 Task: Check the average views per listing of new kitchen in the last 5 years.
Action: Mouse moved to (868, 194)
Screenshot: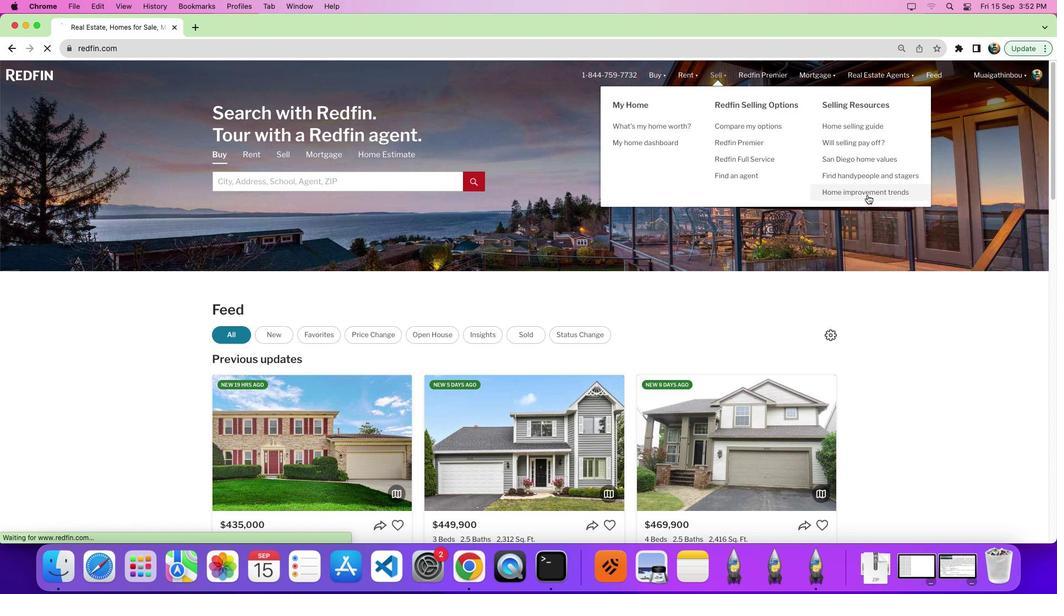 
Action: Mouse pressed left at (868, 194)
Screenshot: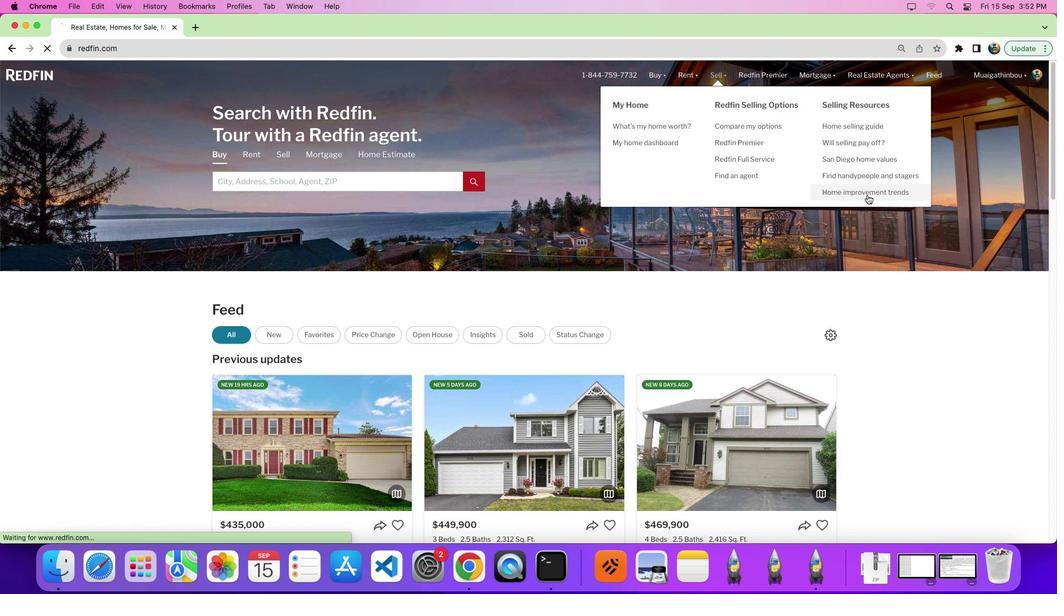 
Action: Mouse pressed left at (868, 194)
Screenshot: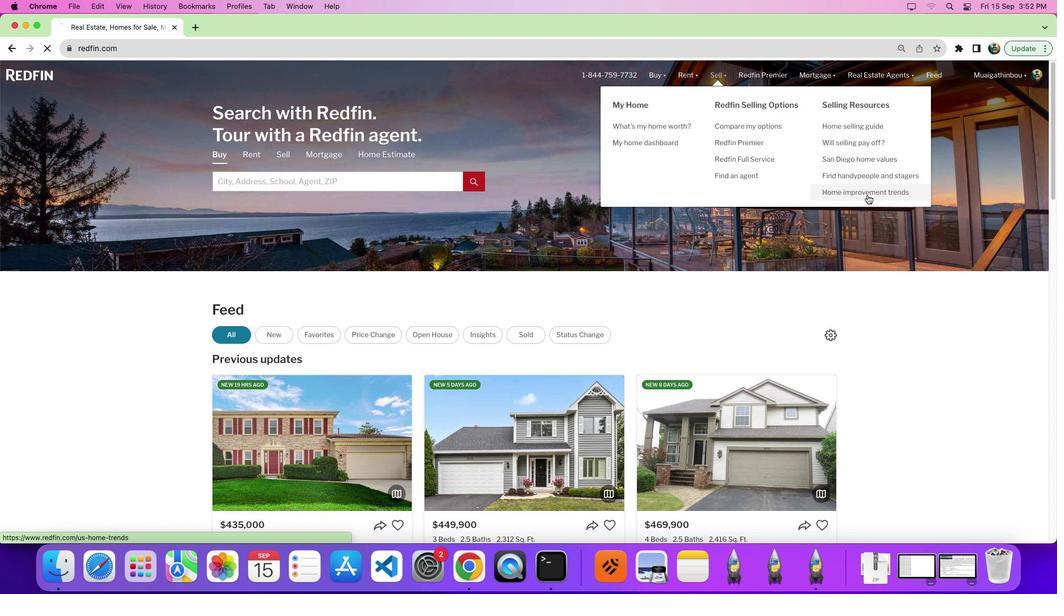 
Action: Mouse moved to (291, 207)
Screenshot: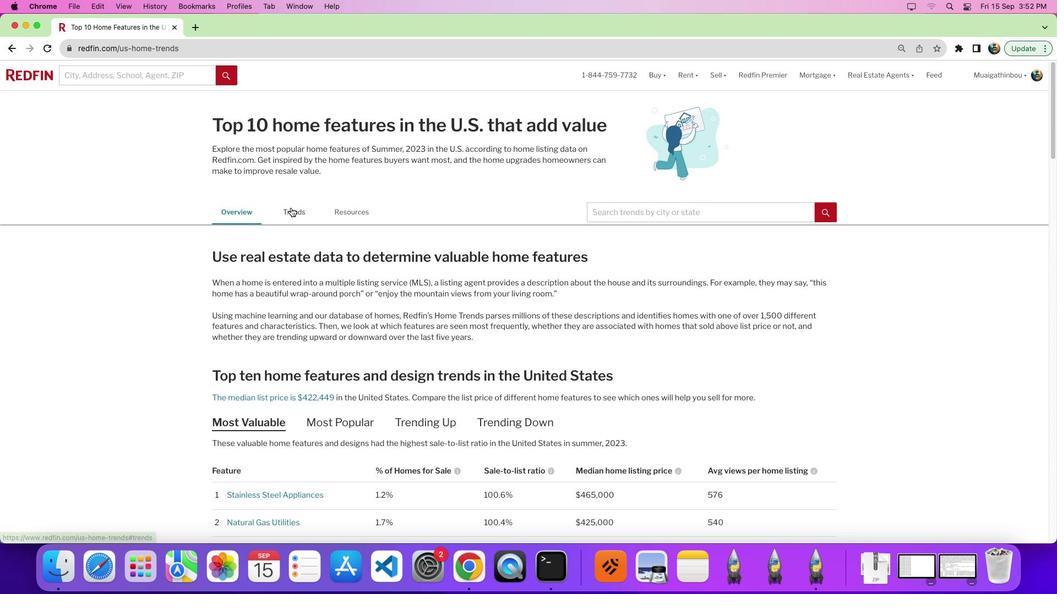 
Action: Mouse pressed left at (291, 207)
Screenshot: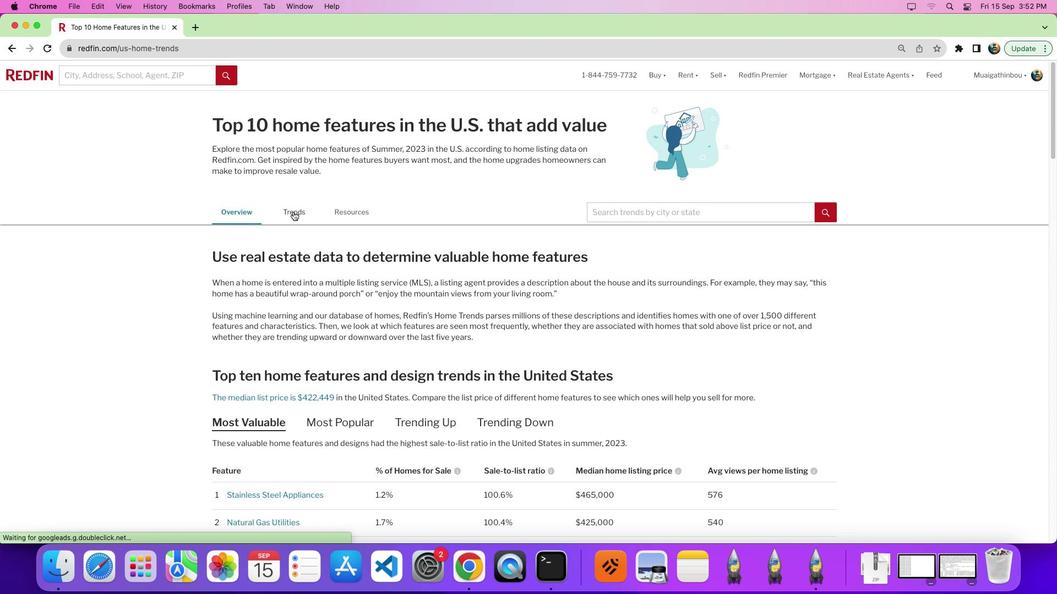 
Action: Mouse moved to (485, 225)
Screenshot: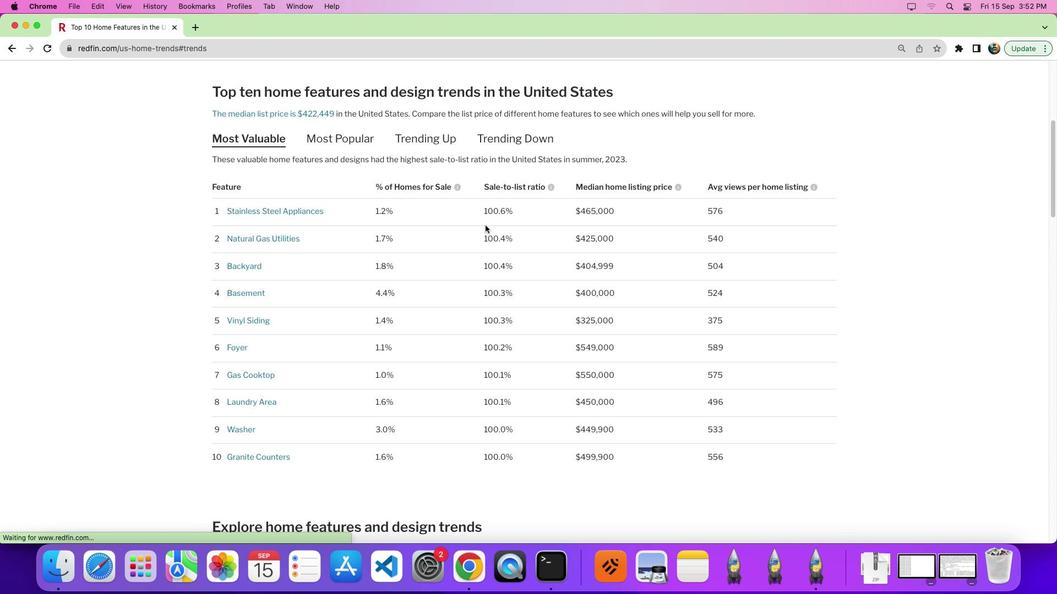 
Action: Mouse scrolled (485, 225) with delta (0, 0)
Screenshot: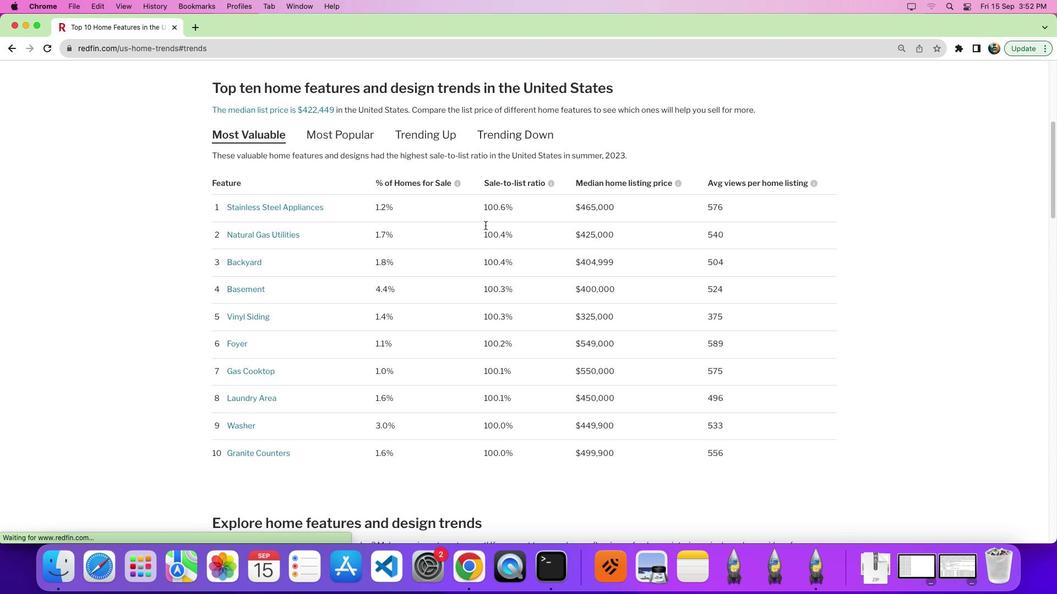 
Action: Mouse scrolled (485, 225) with delta (0, 0)
Screenshot: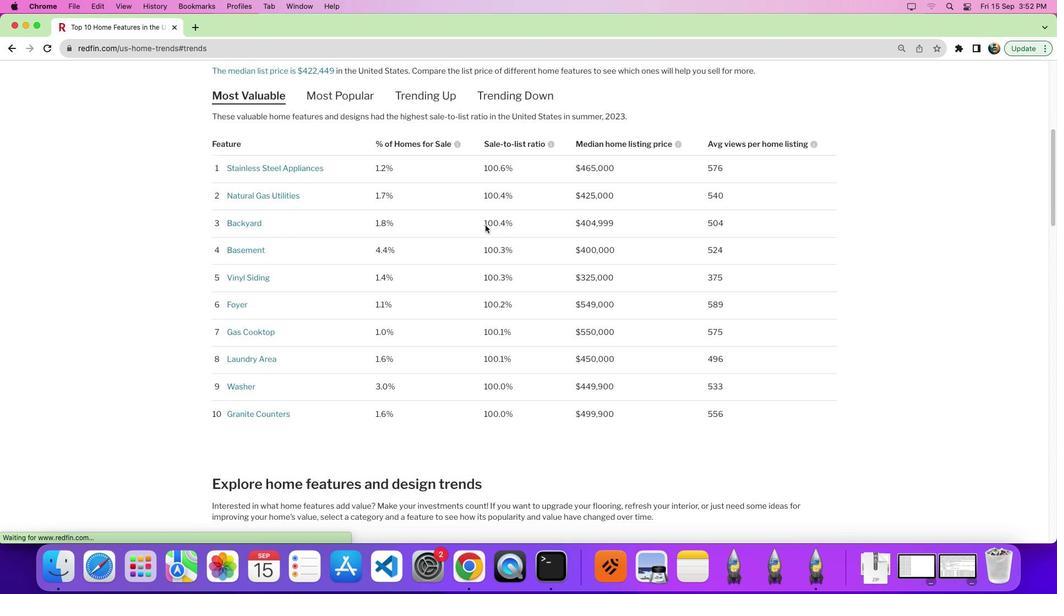 
Action: Mouse scrolled (485, 225) with delta (0, -2)
Screenshot: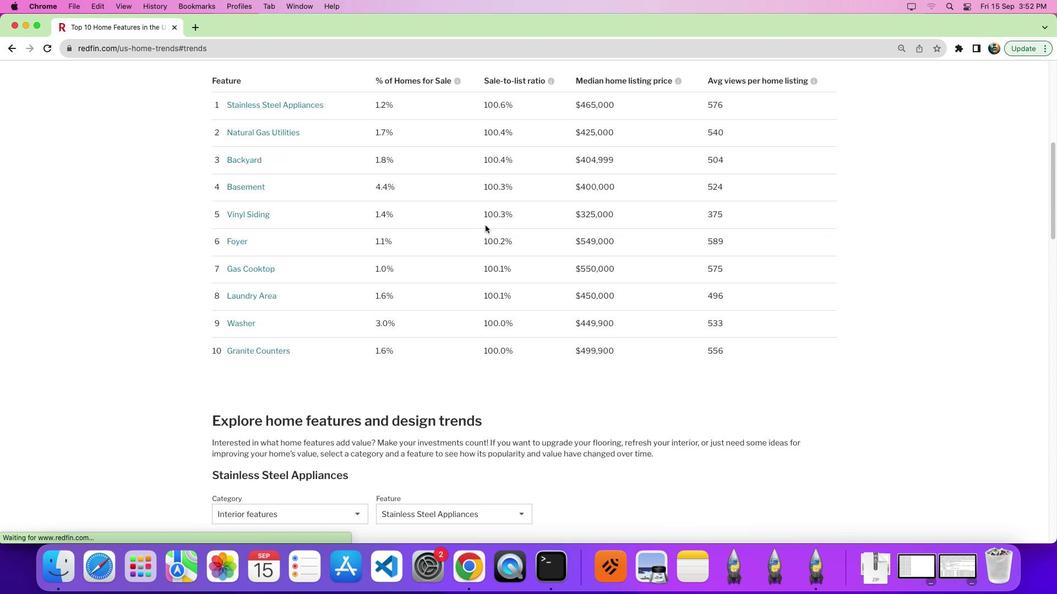
Action: Mouse scrolled (485, 225) with delta (0, 0)
Screenshot: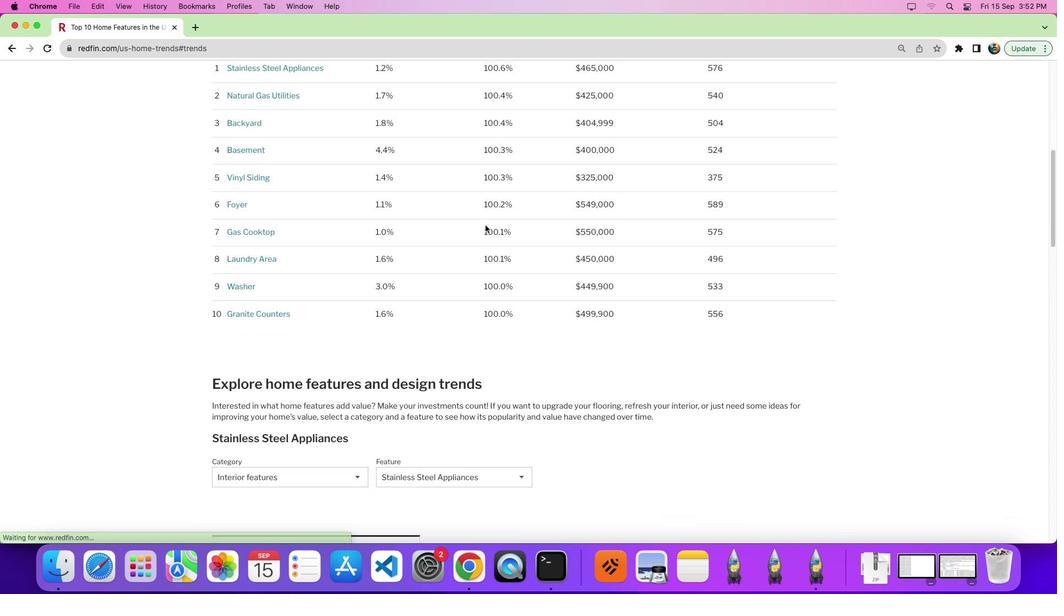 
Action: Mouse scrolled (485, 225) with delta (0, 0)
Screenshot: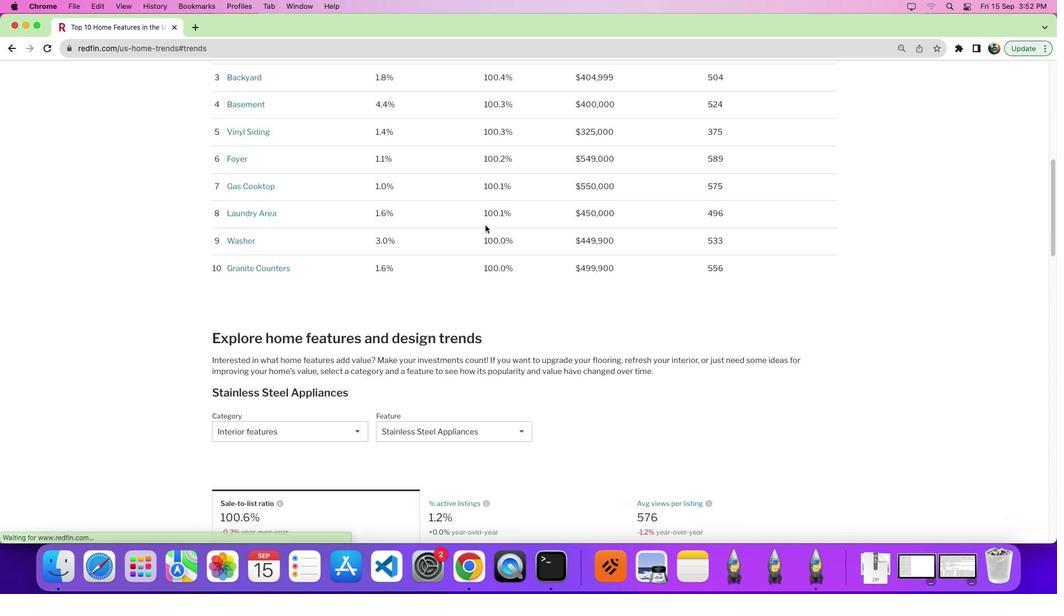 
Action: Mouse scrolled (485, 225) with delta (0, -3)
Screenshot: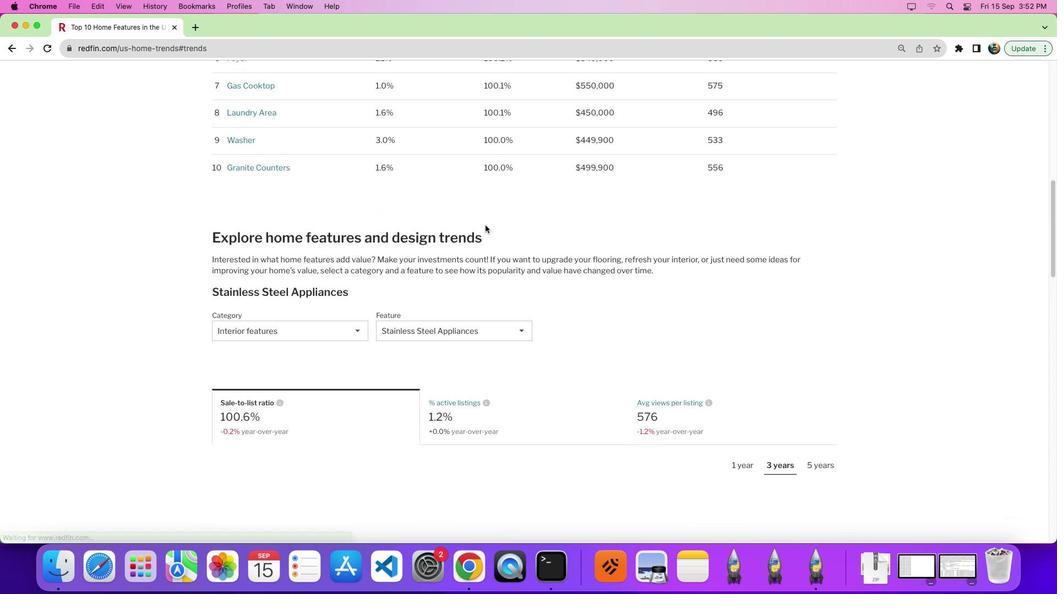 
Action: Mouse moved to (449, 280)
Screenshot: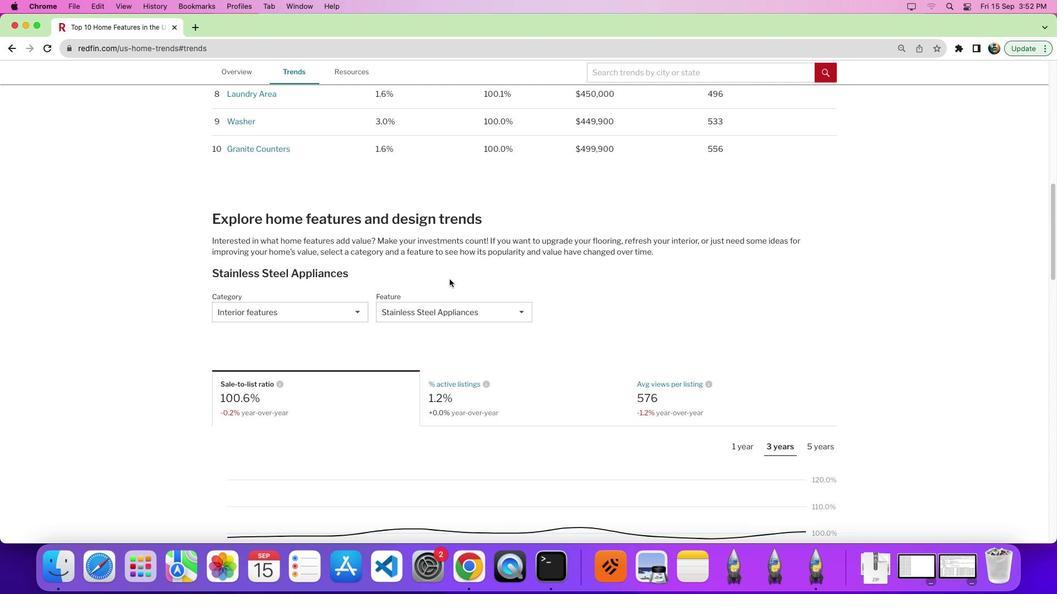 
Action: Mouse scrolled (449, 280) with delta (0, 0)
Screenshot: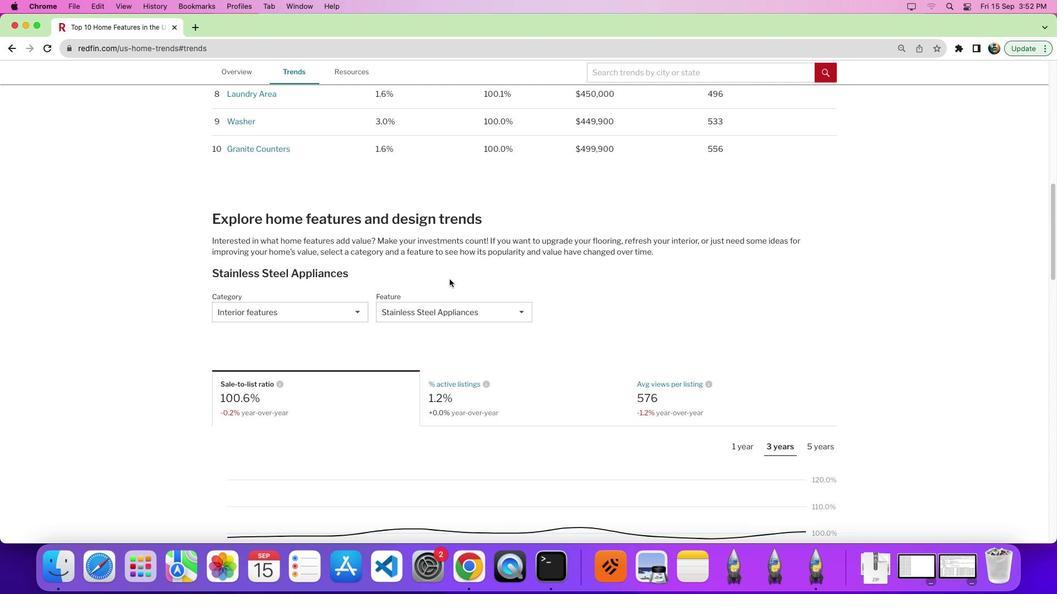 
Action: Mouse moved to (449, 279)
Screenshot: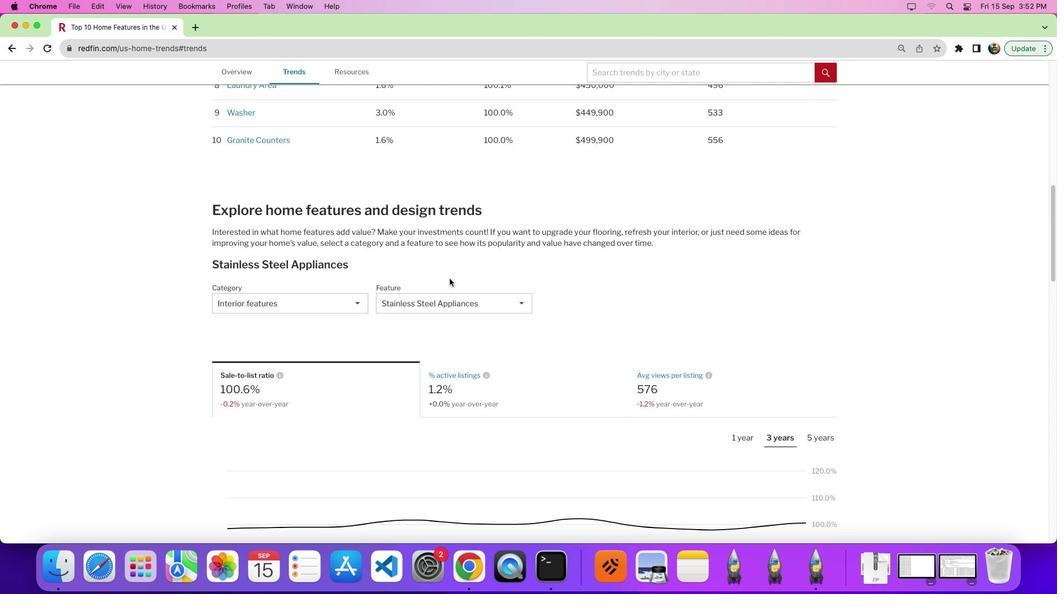 
Action: Mouse scrolled (449, 279) with delta (0, 0)
Screenshot: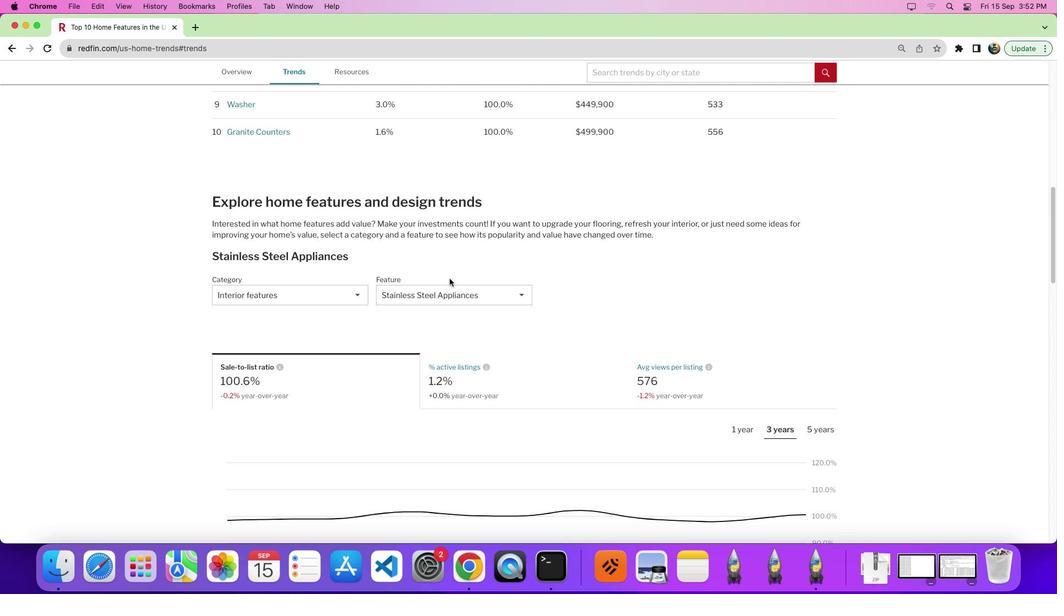 
Action: Mouse moved to (456, 298)
Screenshot: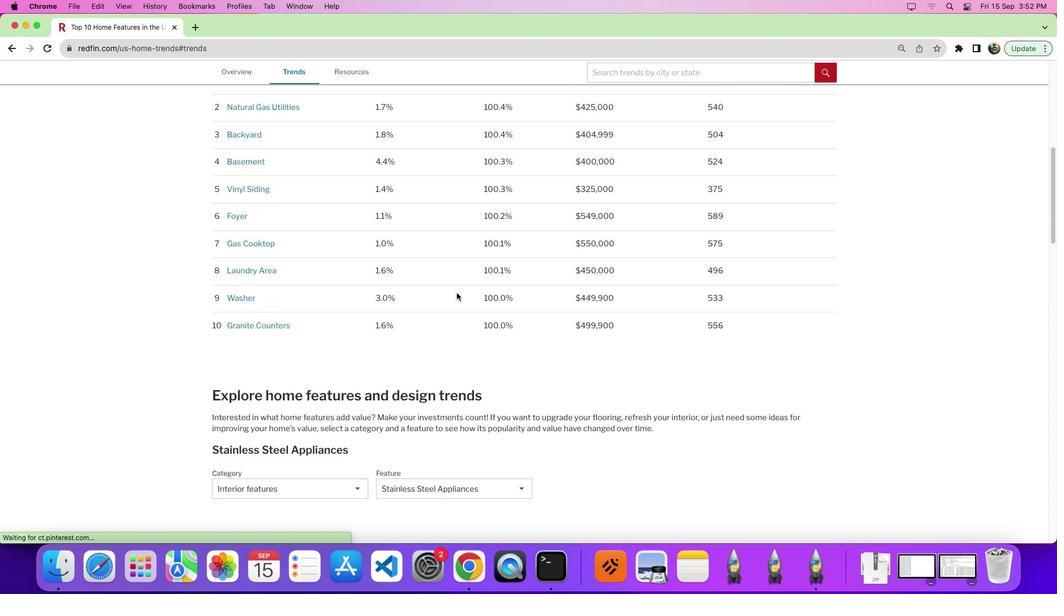 
Action: Mouse scrolled (456, 298) with delta (0, 0)
Screenshot: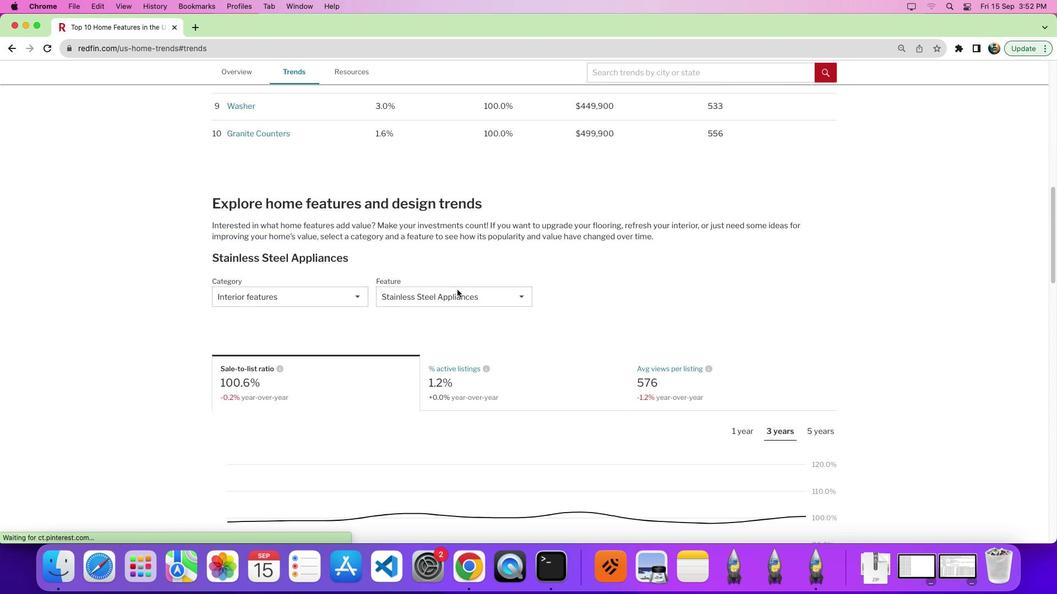 
Action: Mouse moved to (456, 298)
Screenshot: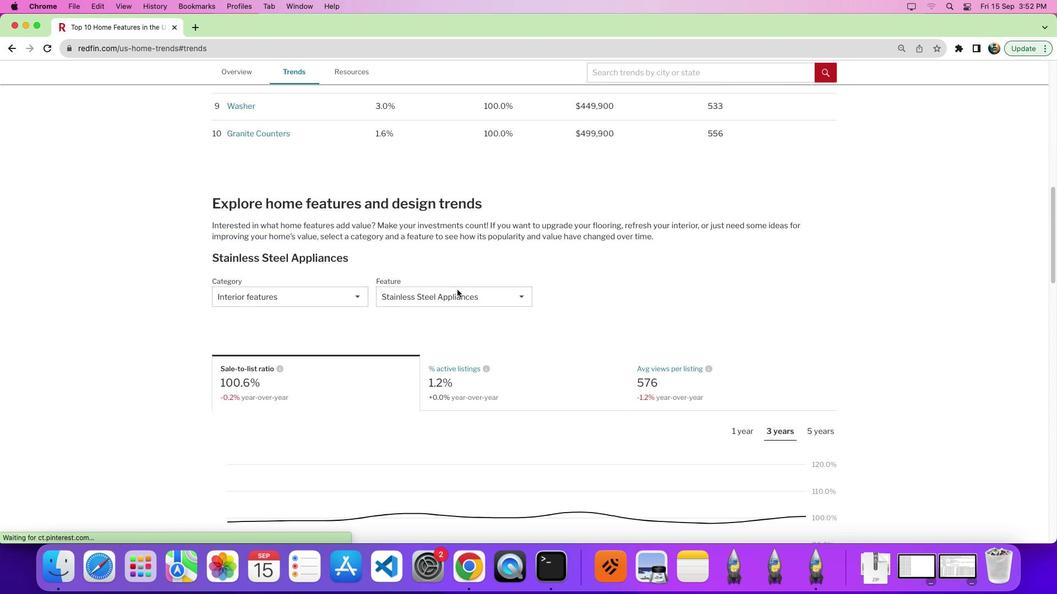 
Action: Mouse scrolled (456, 298) with delta (0, -1)
Screenshot: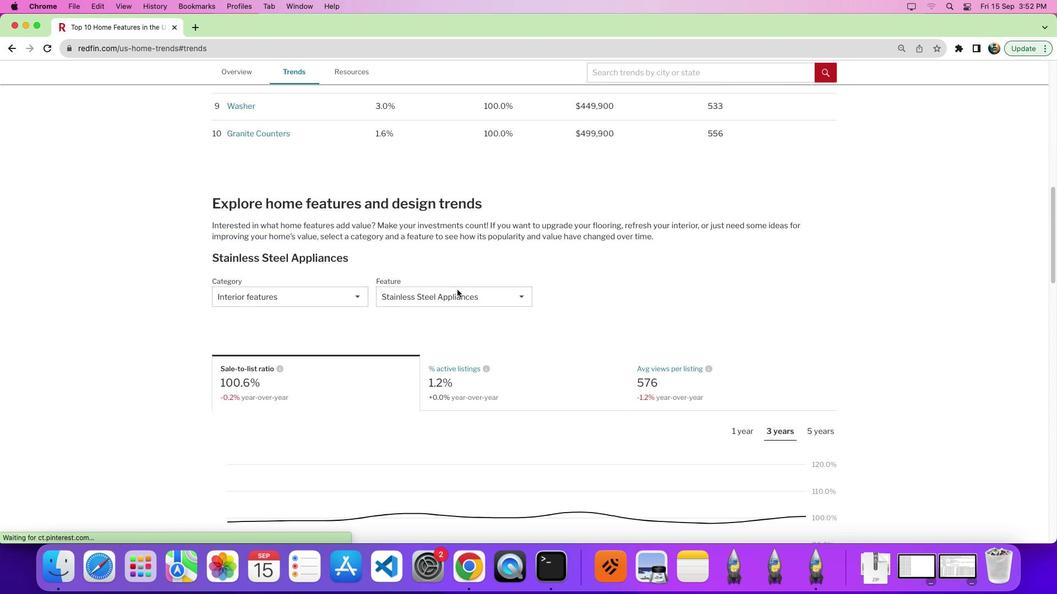 
Action: Mouse scrolled (456, 298) with delta (0, -4)
Screenshot: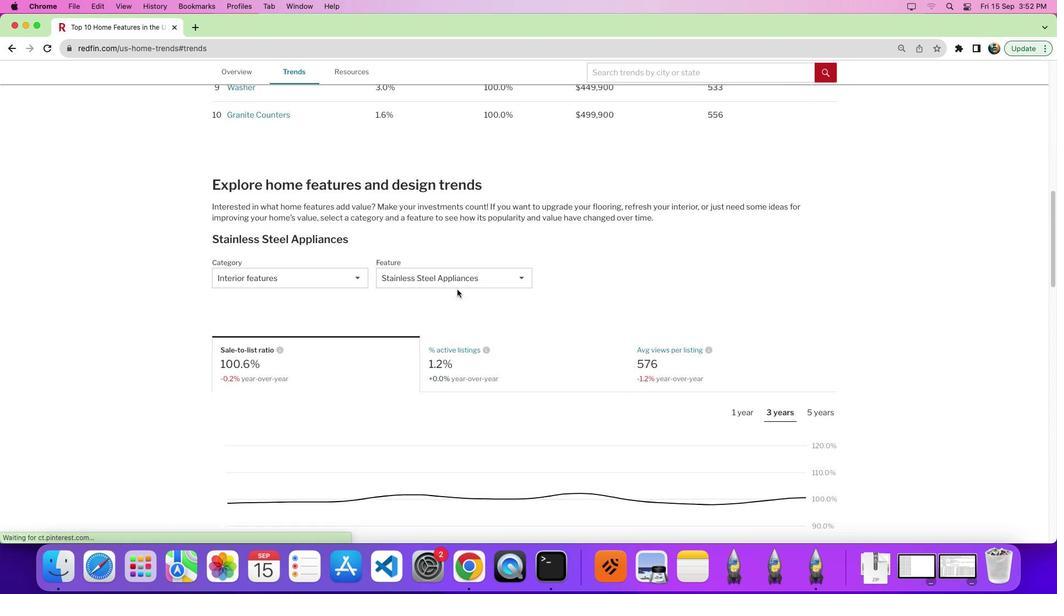 
Action: Mouse moved to (457, 284)
Screenshot: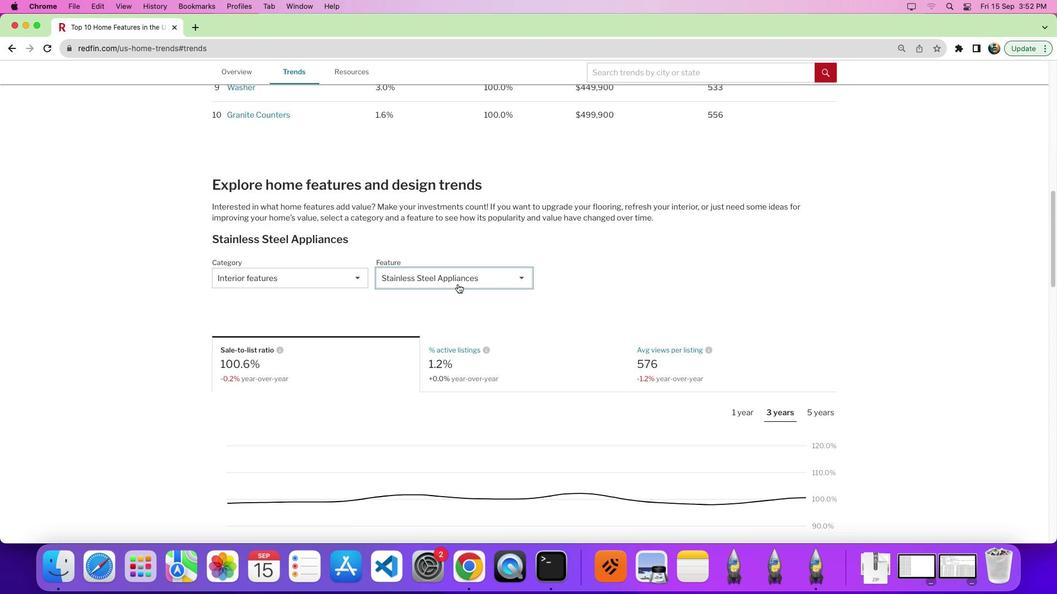 
Action: Mouse pressed left at (457, 284)
Screenshot: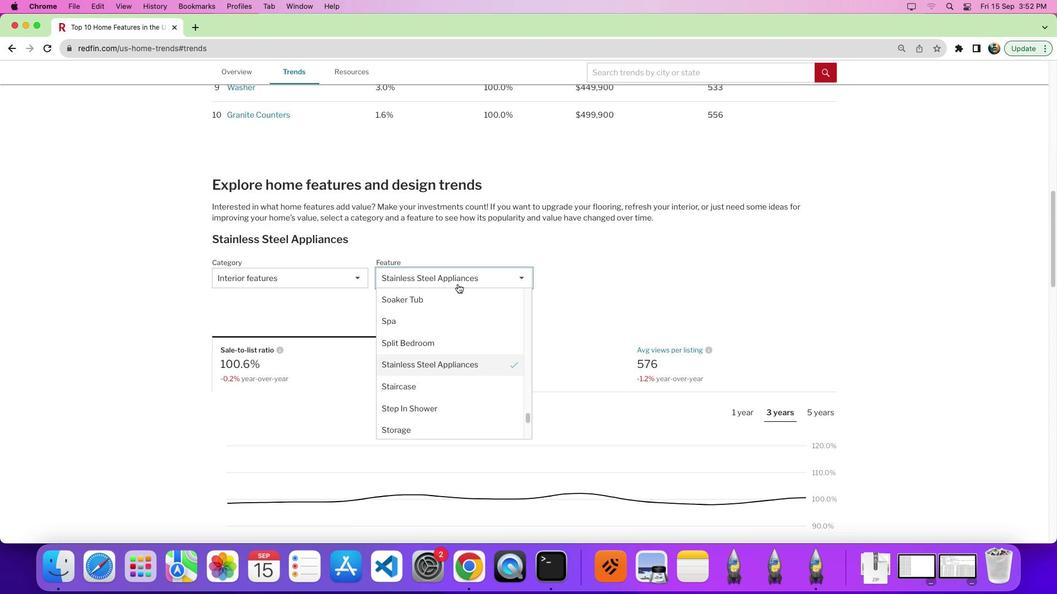 
Action: Mouse moved to (441, 350)
Screenshot: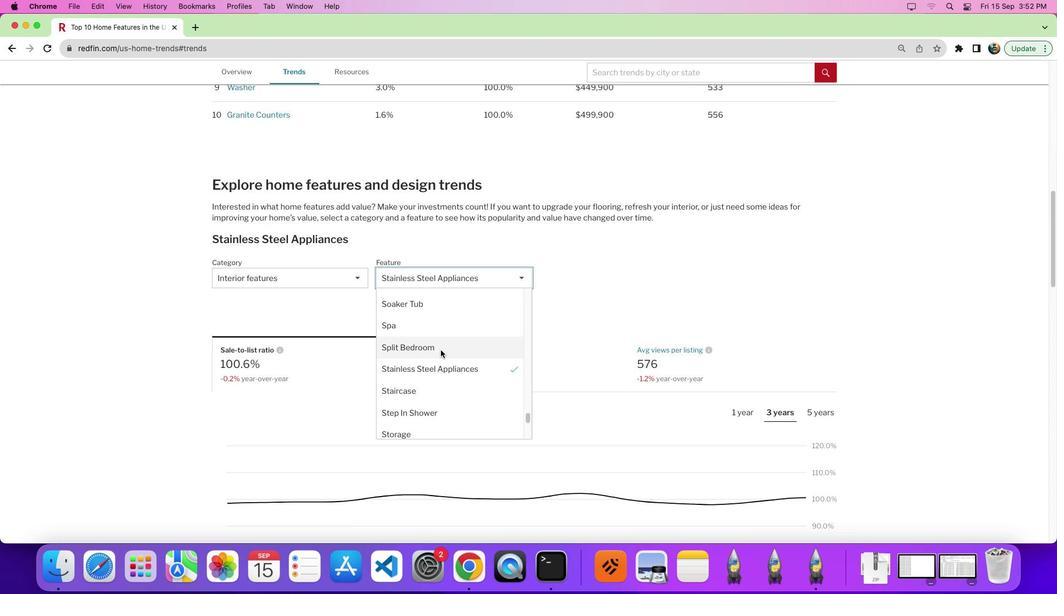 
Action: Mouse scrolled (441, 350) with delta (0, 0)
Screenshot: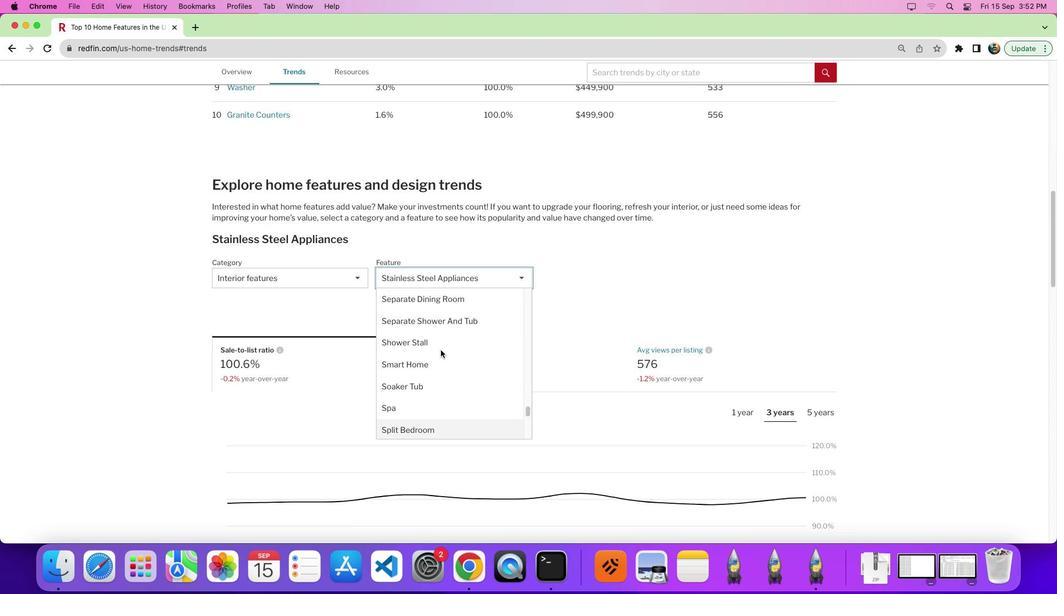 
Action: Mouse scrolled (441, 350) with delta (0, 0)
Screenshot: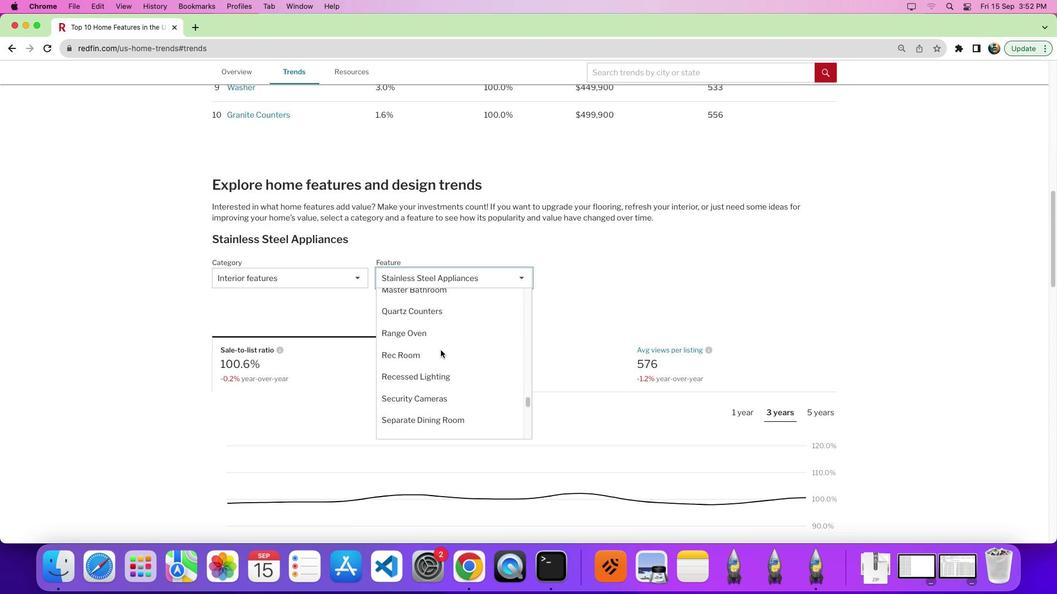 
Action: Mouse scrolled (441, 350) with delta (0, 3)
Screenshot: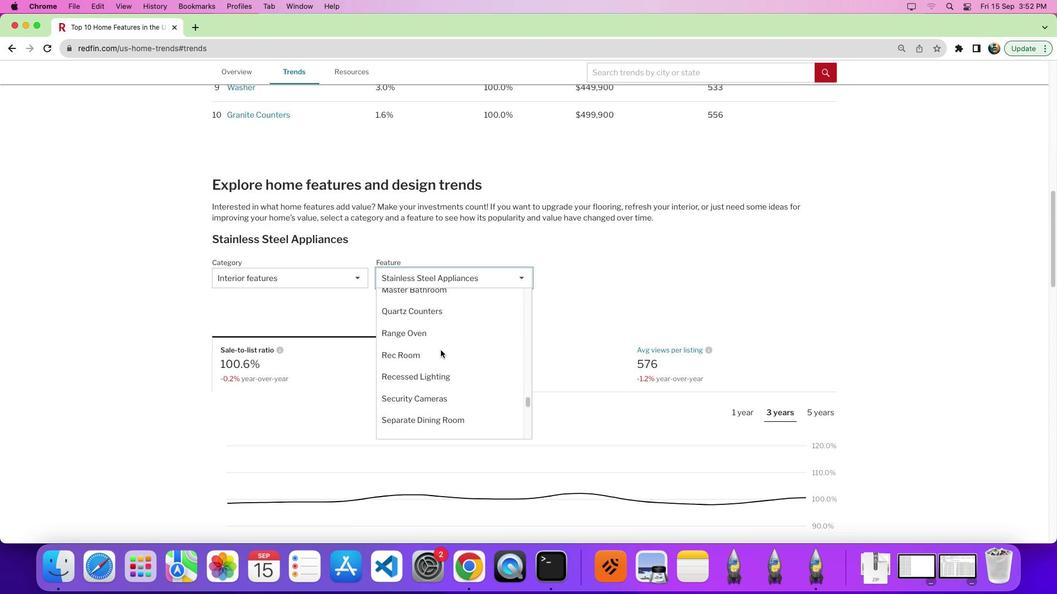 
Action: Mouse scrolled (441, 350) with delta (0, 0)
Screenshot: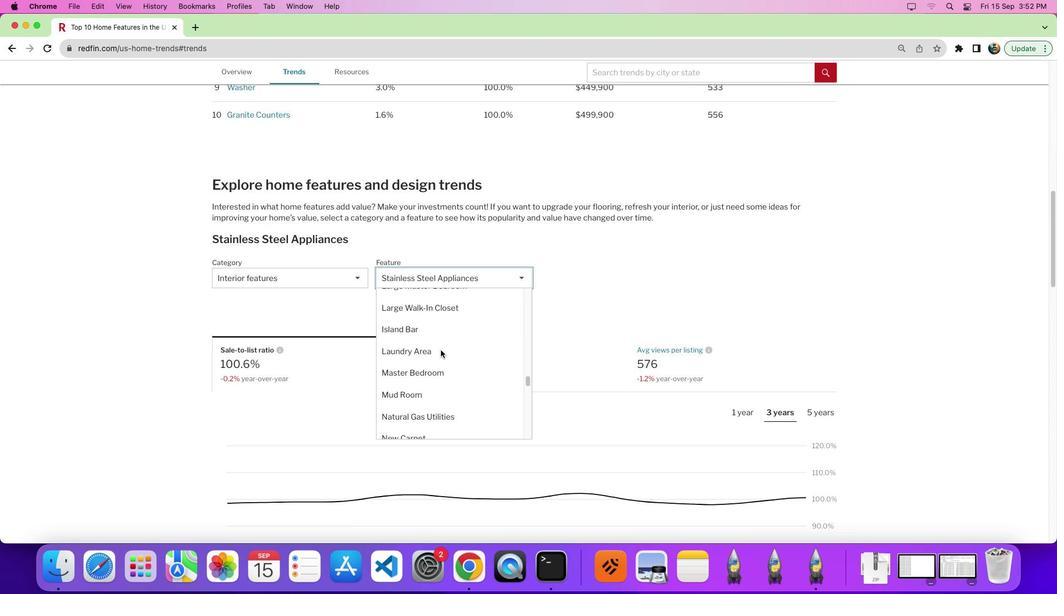 
Action: Mouse scrolled (441, 350) with delta (0, 1)
Screenshot: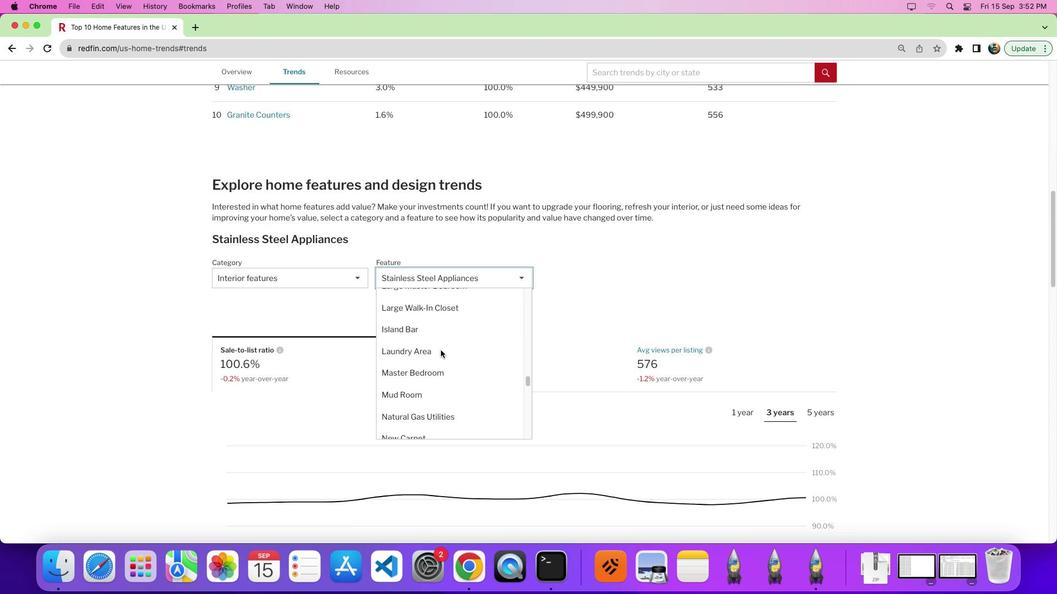 
Action: Mouse scrolled (441, 350) with delta (0, 5)
Screenshot: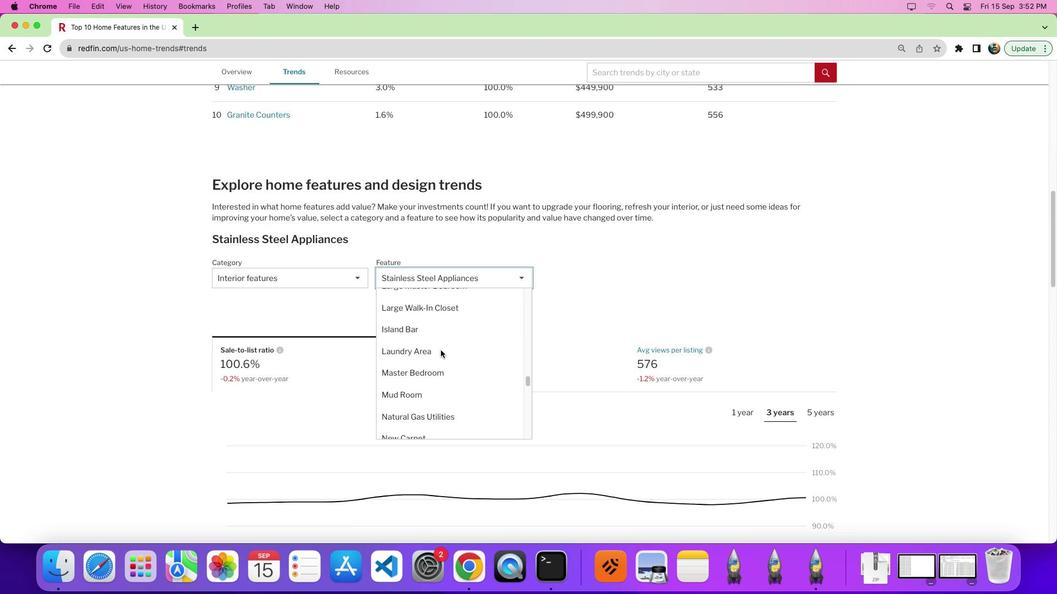 
Action: Mouse scrolled (441, 350) with delta (0, 0)
Screenshot: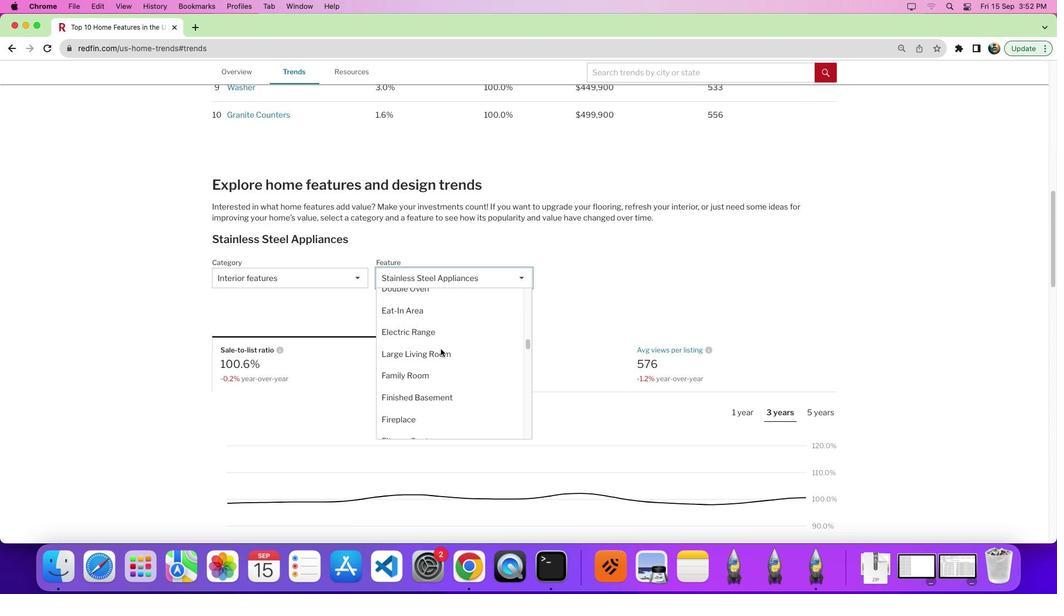
Action: Mouse scrolled (441, 350) with delta (0, 0)
Screenshot: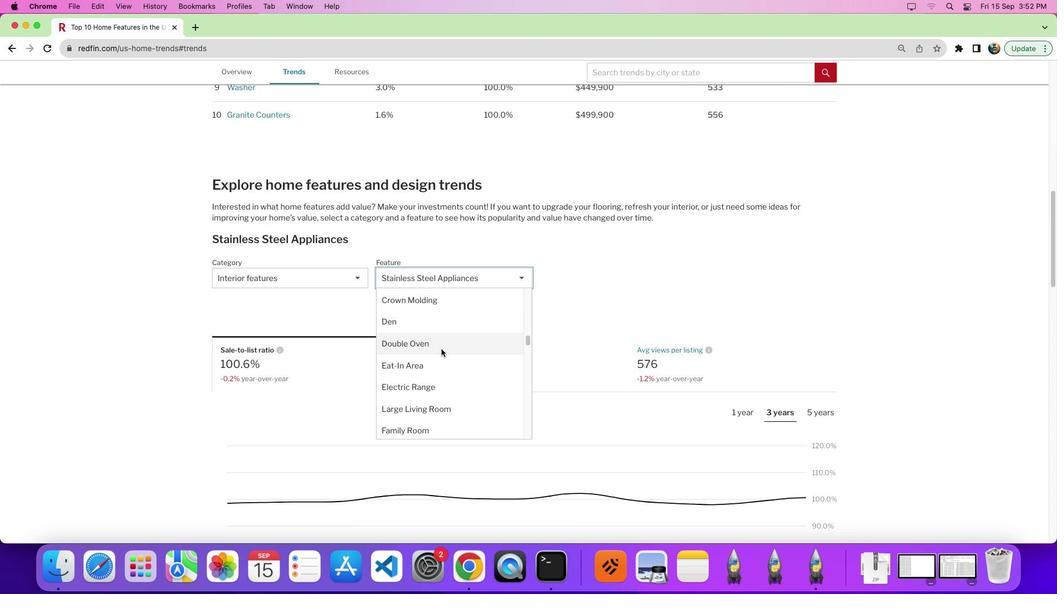 
Action: Mouse scrolled (441, 350) with delta (0, 4)
Screenshot: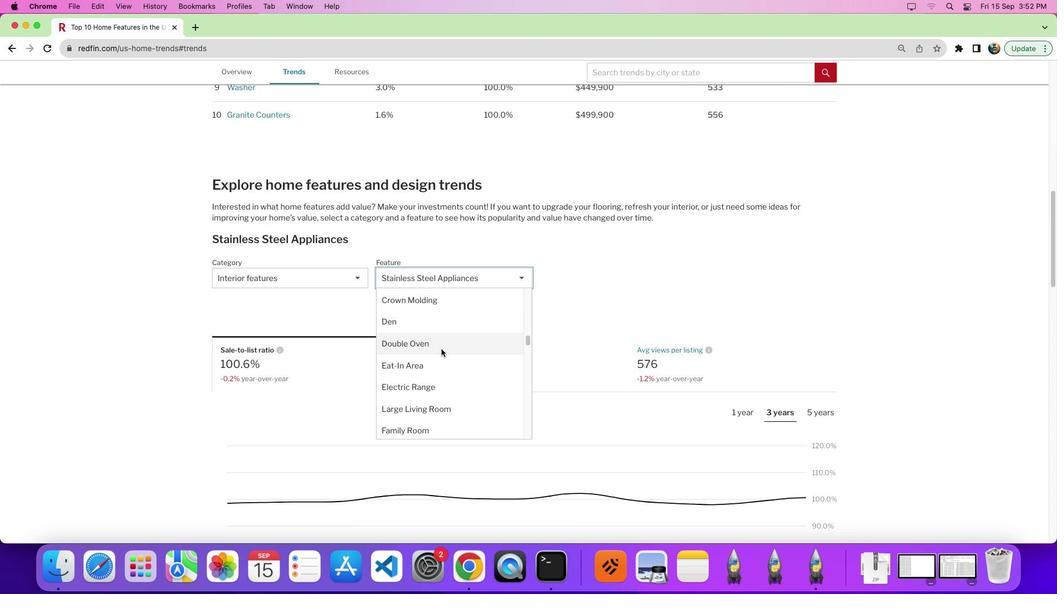 
Action: Mouse moved to (441, 350)
Screenshot: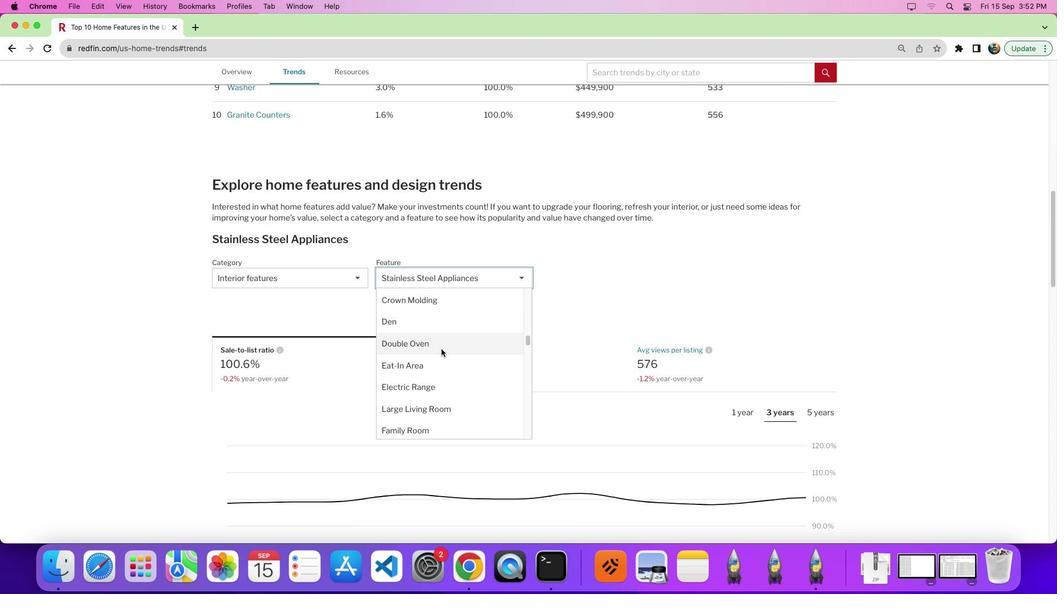 
Action: Mouse scrolled (441, 350) with delta (0, 7)
Screenshot: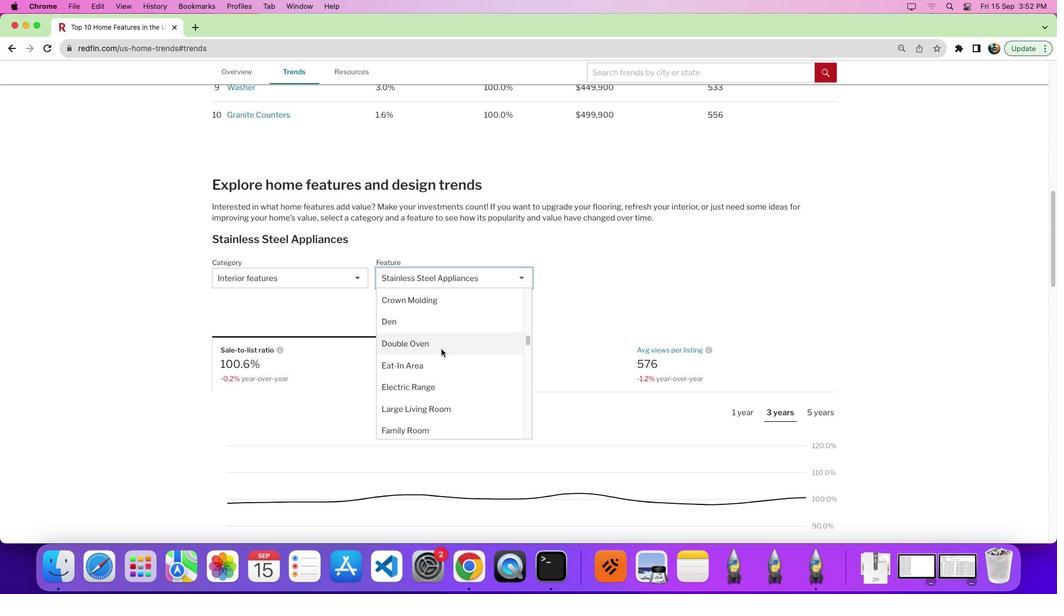
Action: Mouse moved to (441, 349)
Screenshot: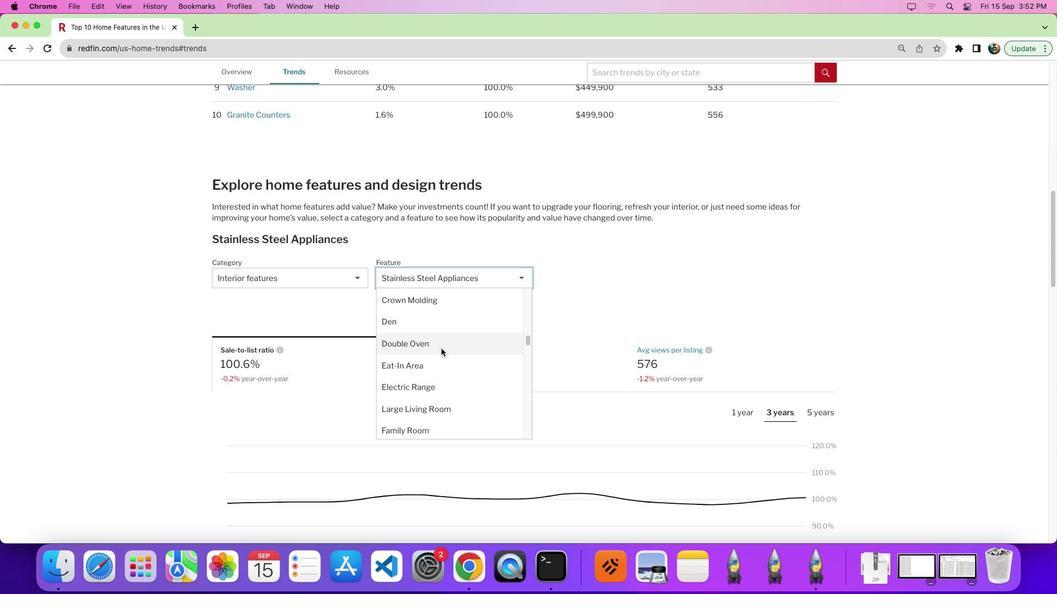 
Action: Mouse scrolled (441, 349) with delta (0, 0)
Screenshot: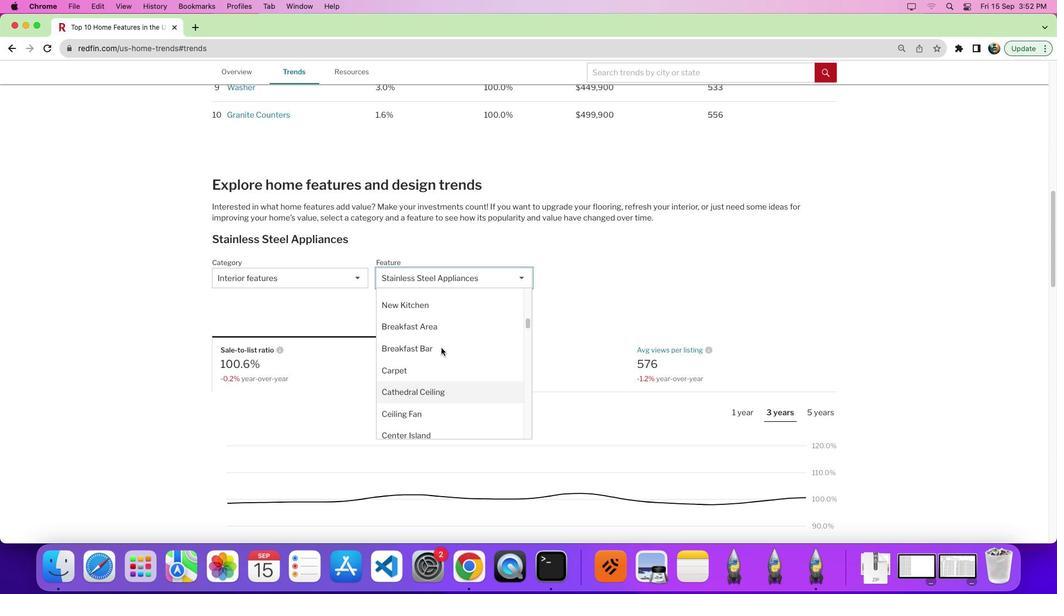 
Action: Mouse moved to (441, 348)
Screenshot: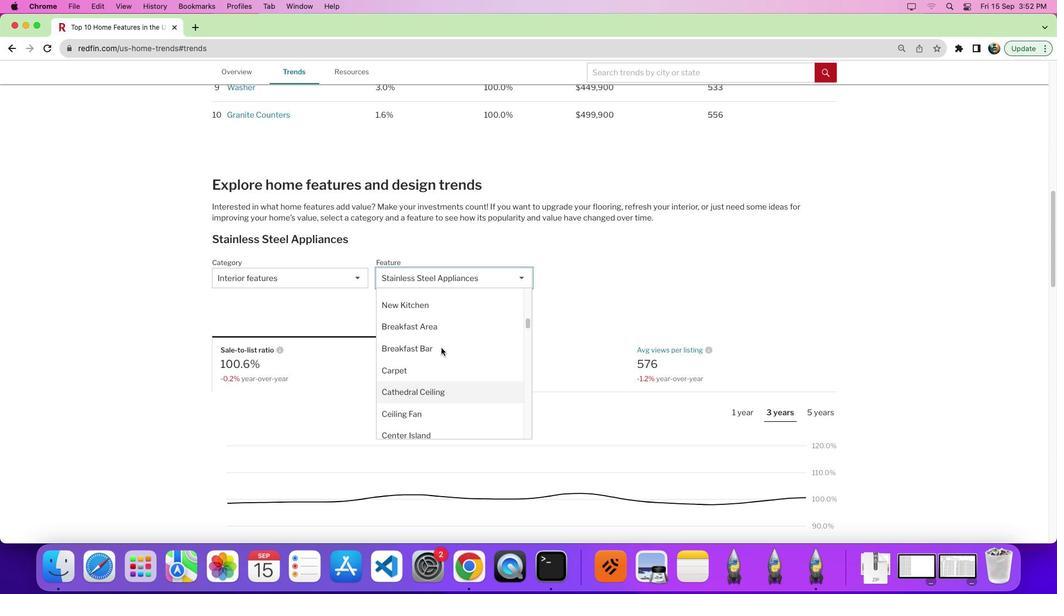 
Action: Mouse scrolled (441, 348) with delta (0, 1)
Screenshot: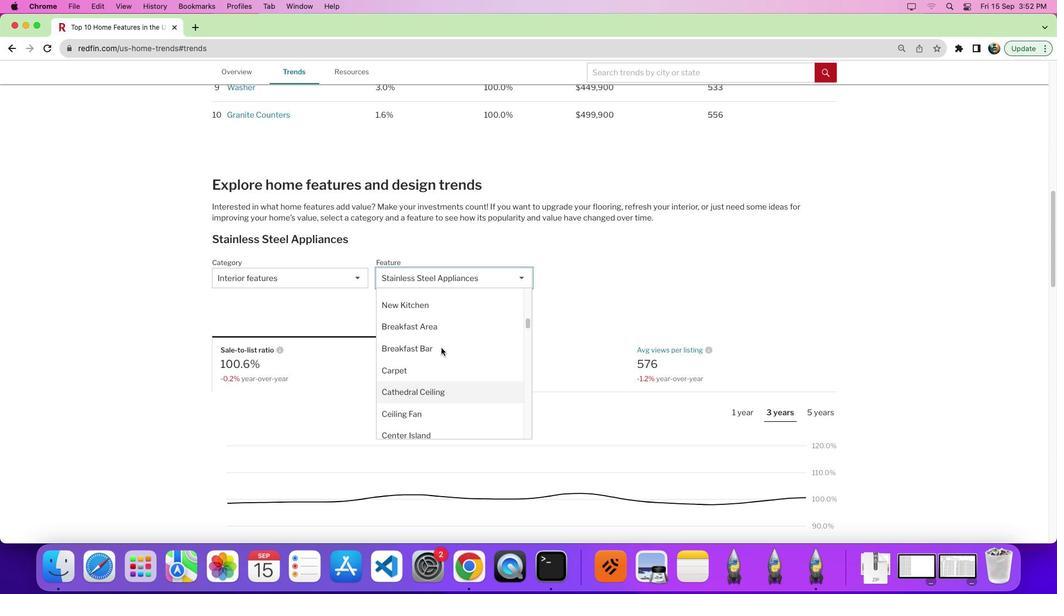 
Action: Mouse scrolled (441, 348) with delta (0, 4)
Screenshot: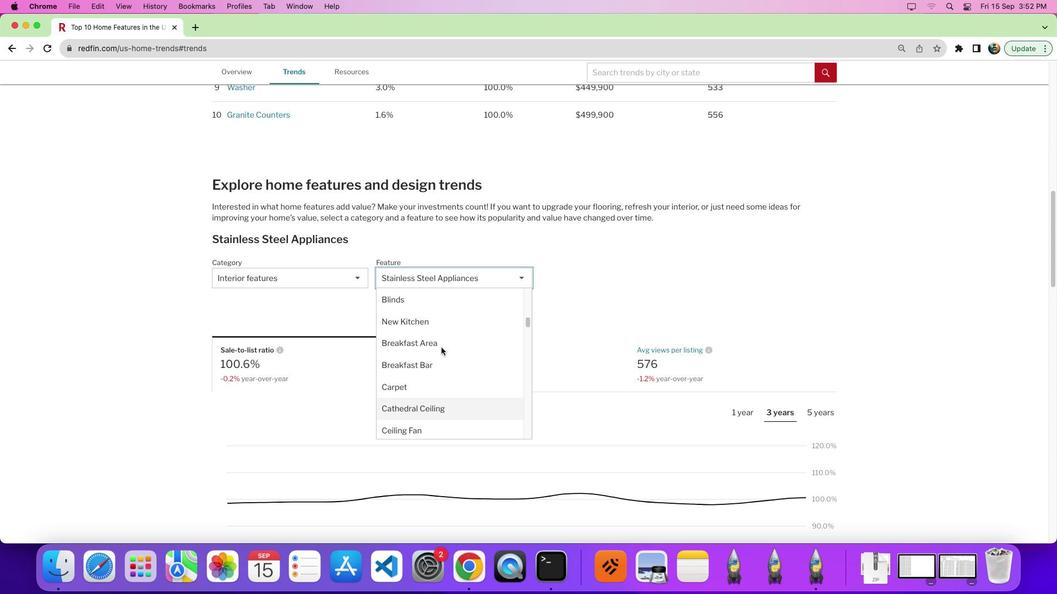 
Action: Mouse moved to (441, 347)
Screenshot: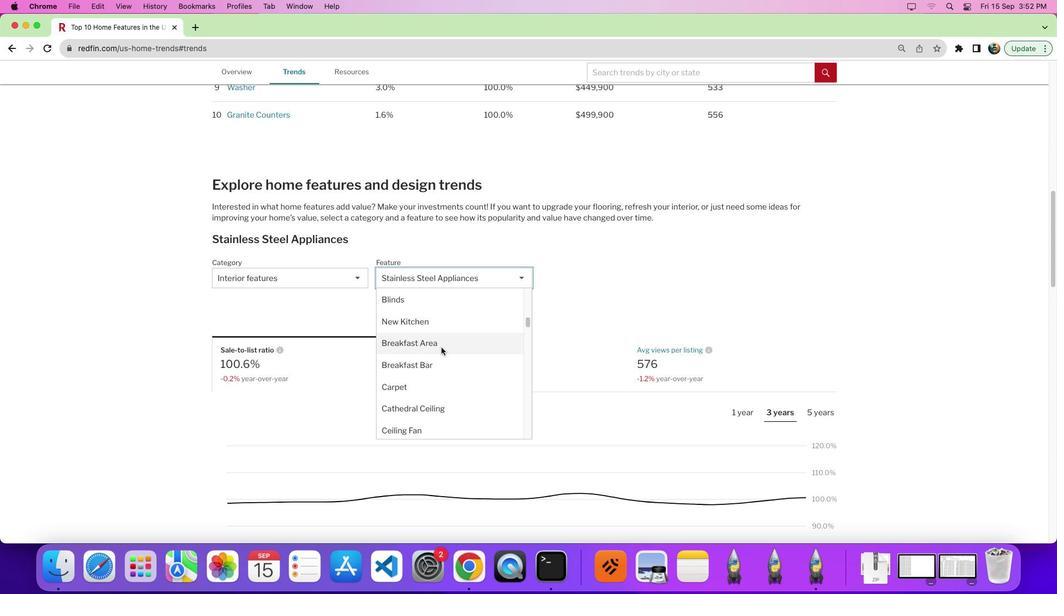 
Action: Mouse scrolled (441, 347) with delta (0, 0)
Screenshot: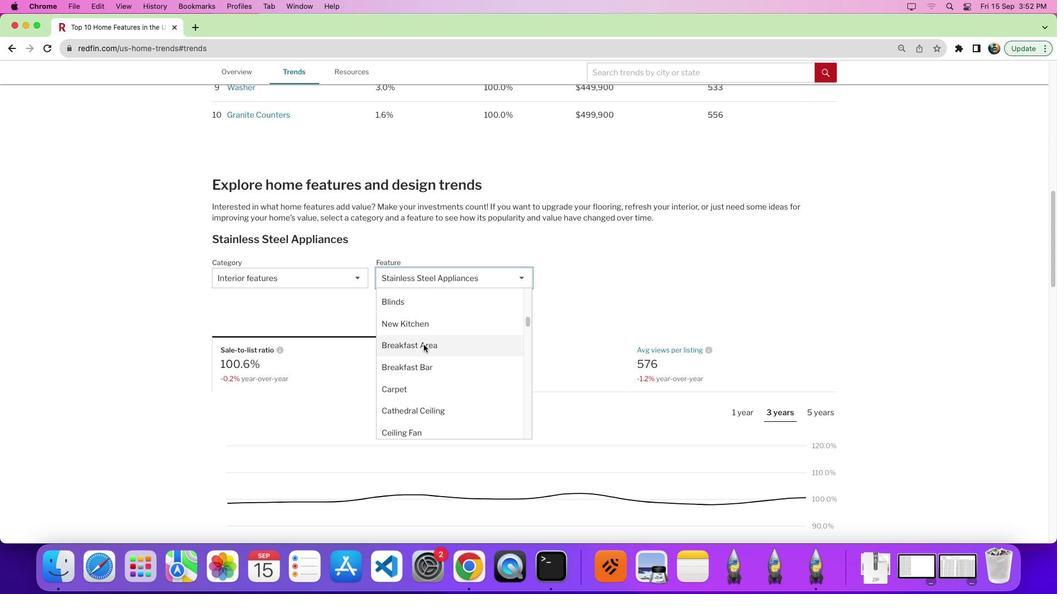 
Action: Mouse moved to (425, 327)
Screenshot: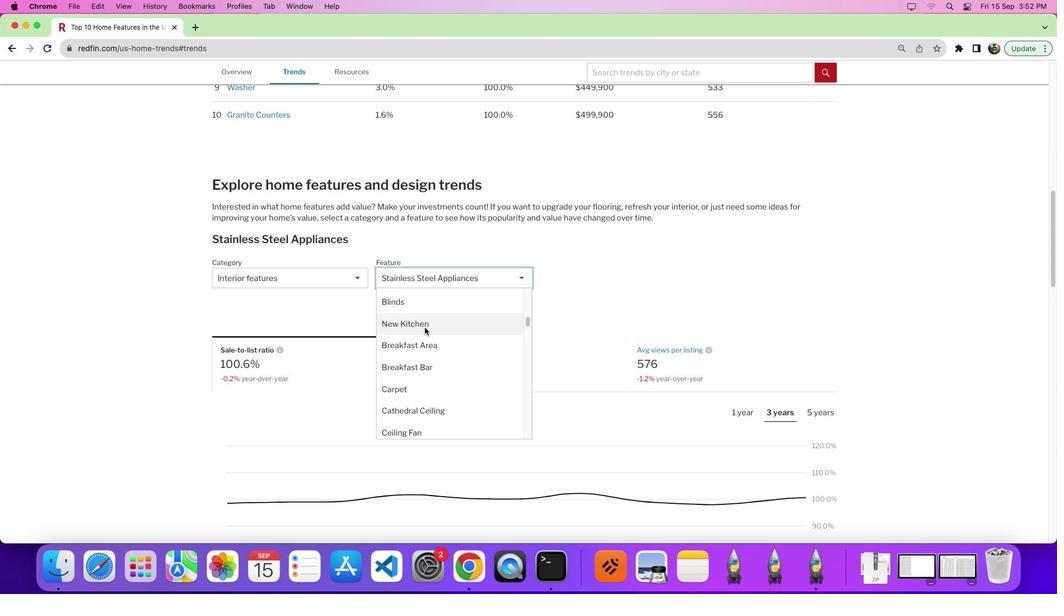 
Action: Mouse pressed left at (425, 327)
Screenshot: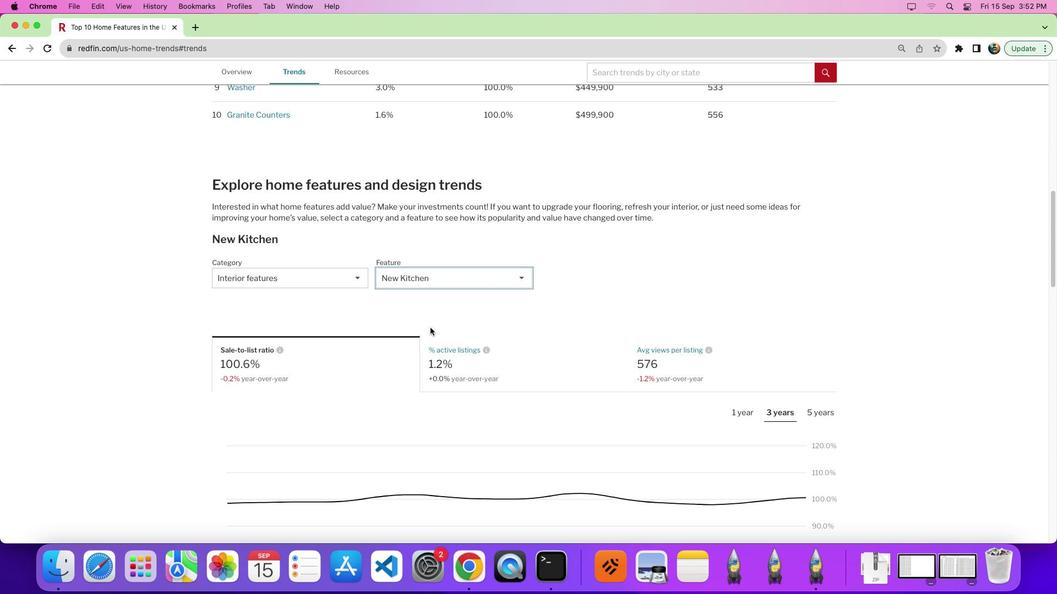 
Action: Mouse moved to (634, 308)
Screenshot: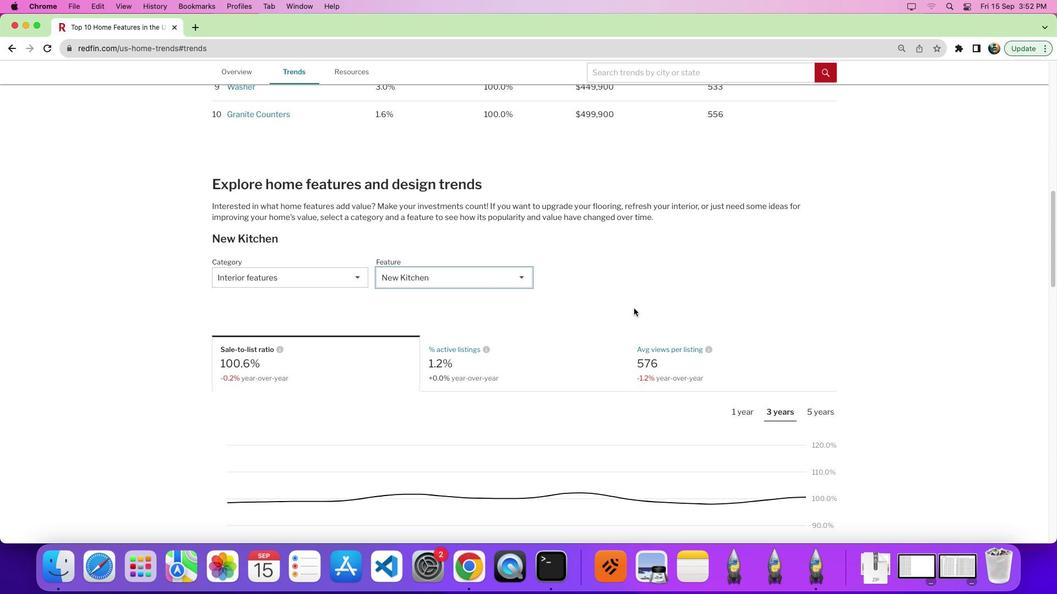 
Action: Mouse scrolled (634, 308) with delta (0, 0)
Screenshot: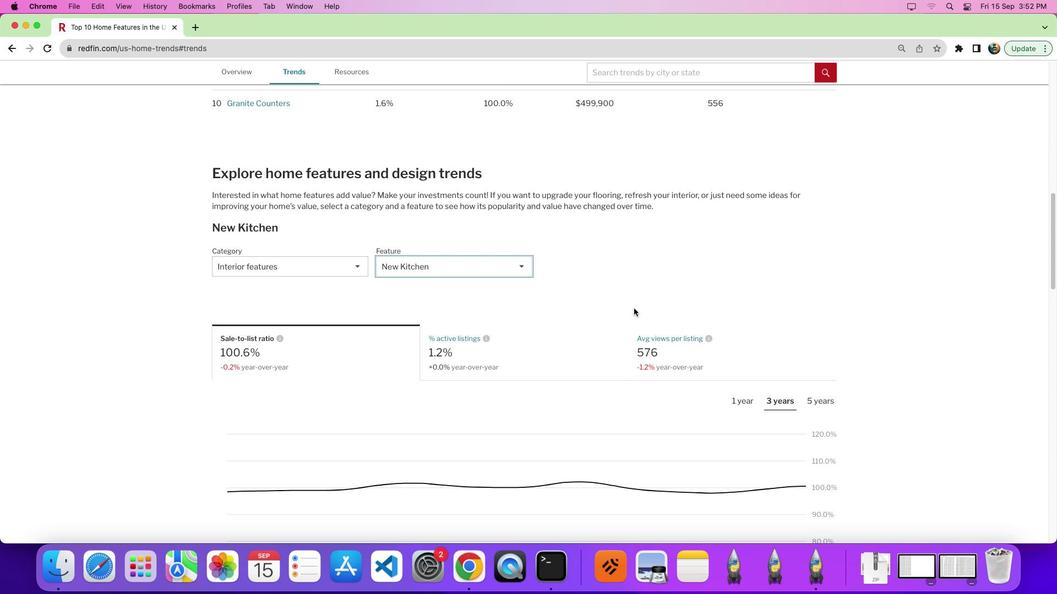 
Action: Mouse scrolled (634, 308) with delta (0, 0)
Screenshot: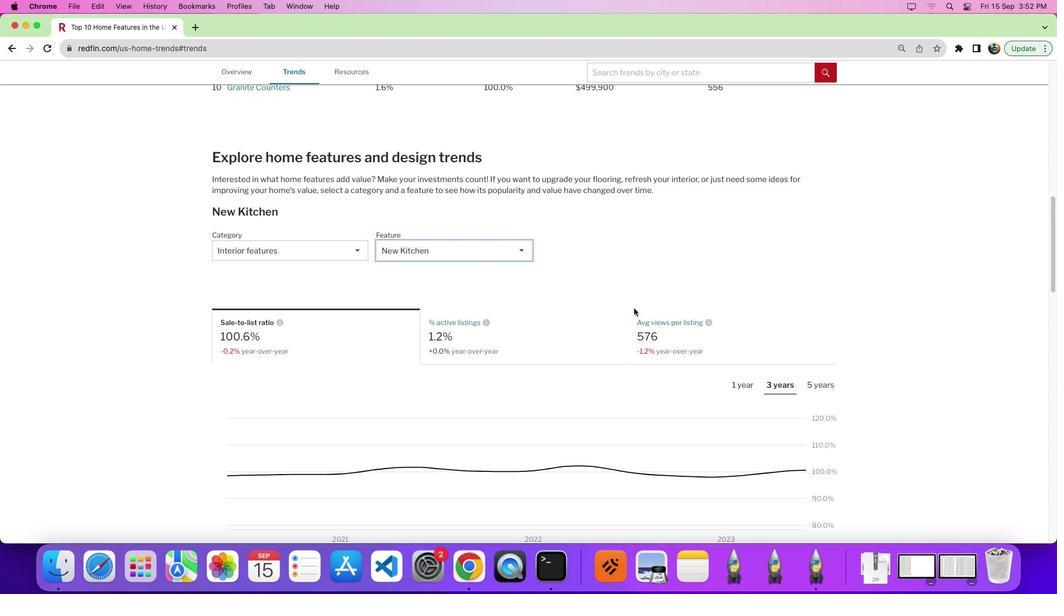 
Action: Mouse moved to (660, 328)
Screenshot: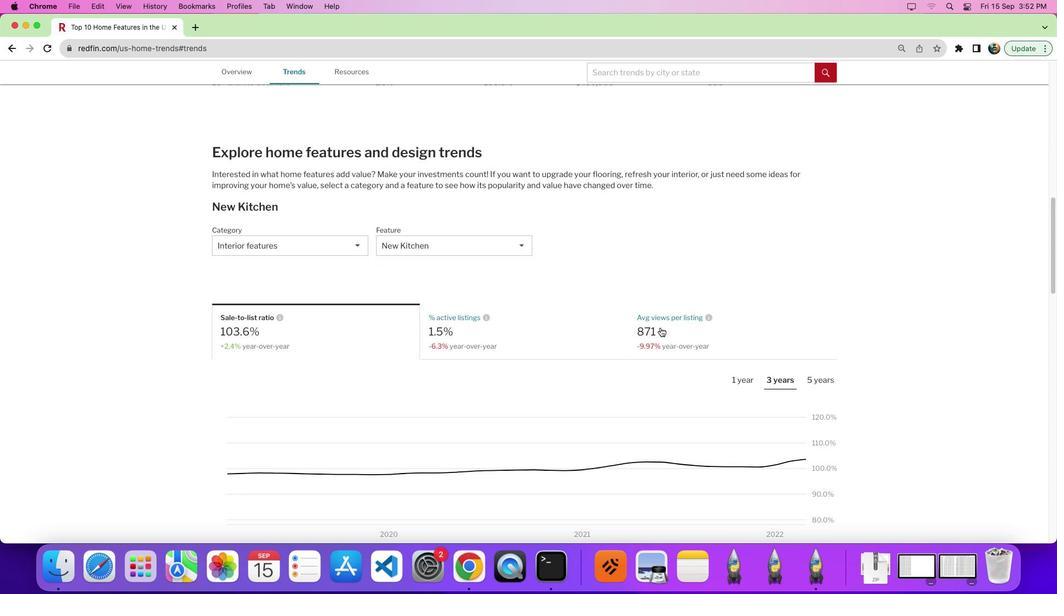 
Action: Mouse pressed left at (660, 328)
Screenshot: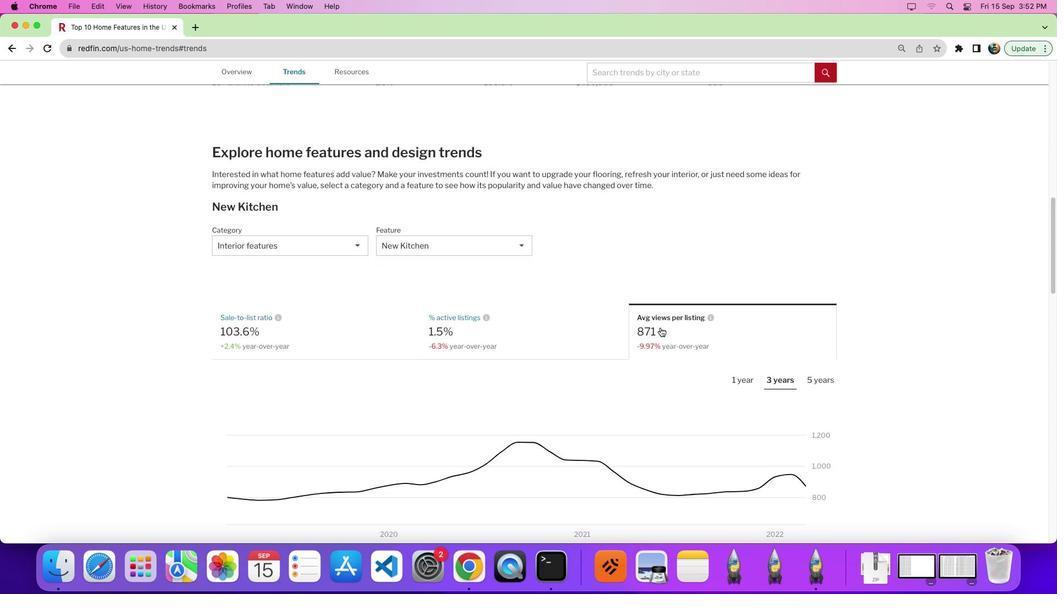 
Action: Mouse moved to (657, 315)
Screenshot: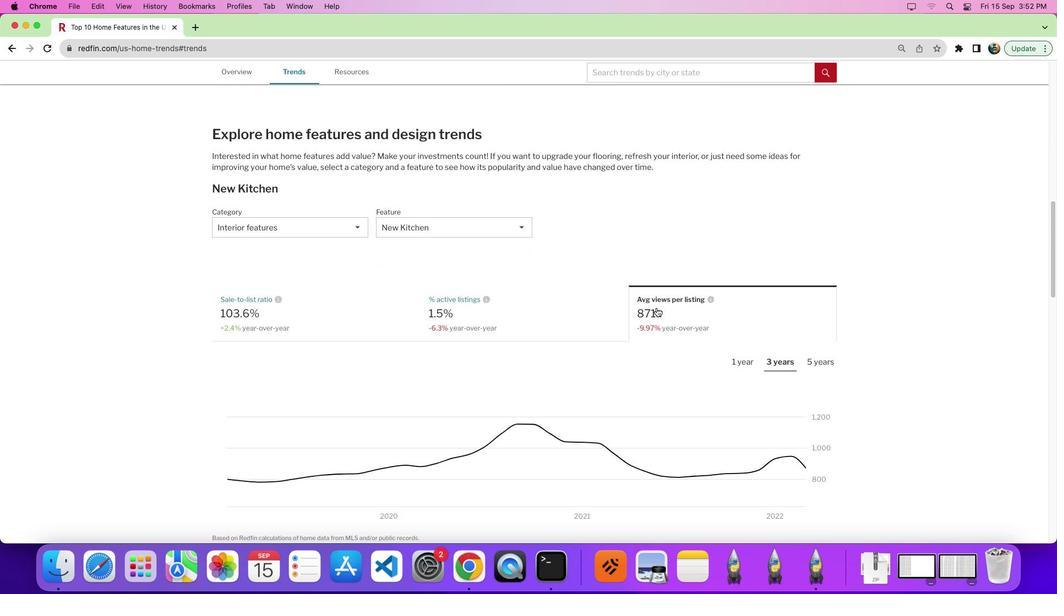 
Action: Mouse scrolled (657, 315) with delta (0, 0)
Screenshot: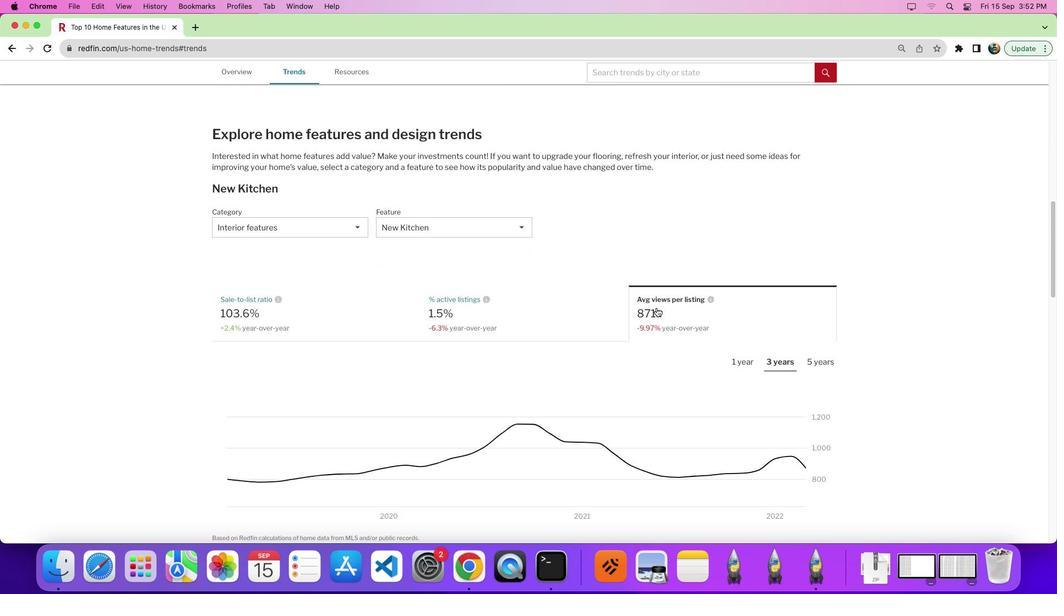 
Action: Mouse moved to (657, 311)
Screenshot: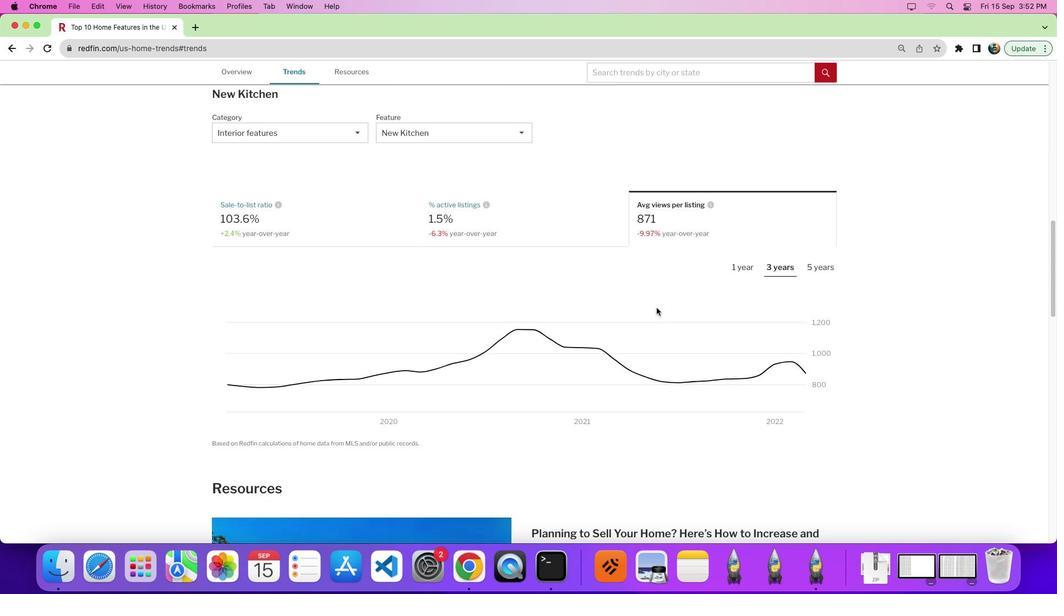 
Action: Mouse scrolled (657, 311) with delta (0, 0)
Screenshot: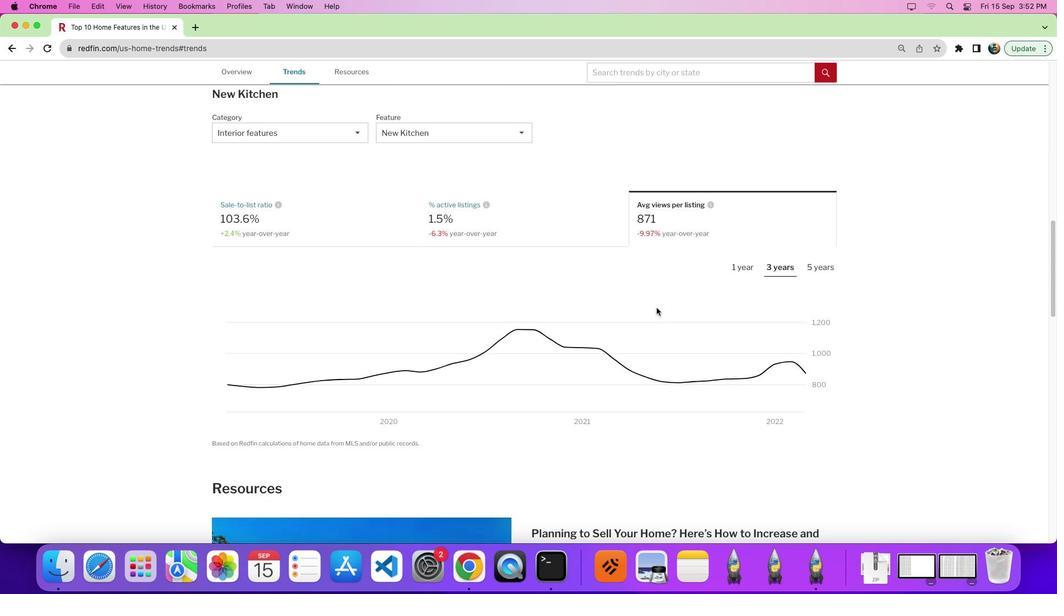 
Action: Mouse moved to (657, 310)
Screenshot: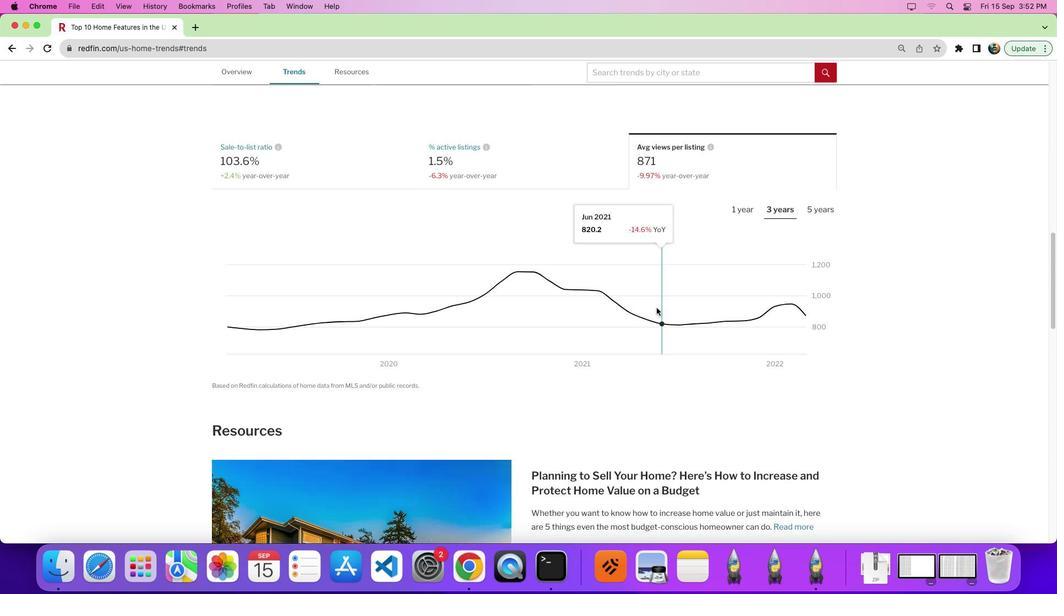 
Action: Mouse scrolled (657, 310) with delta (0, -2)
Screenshot: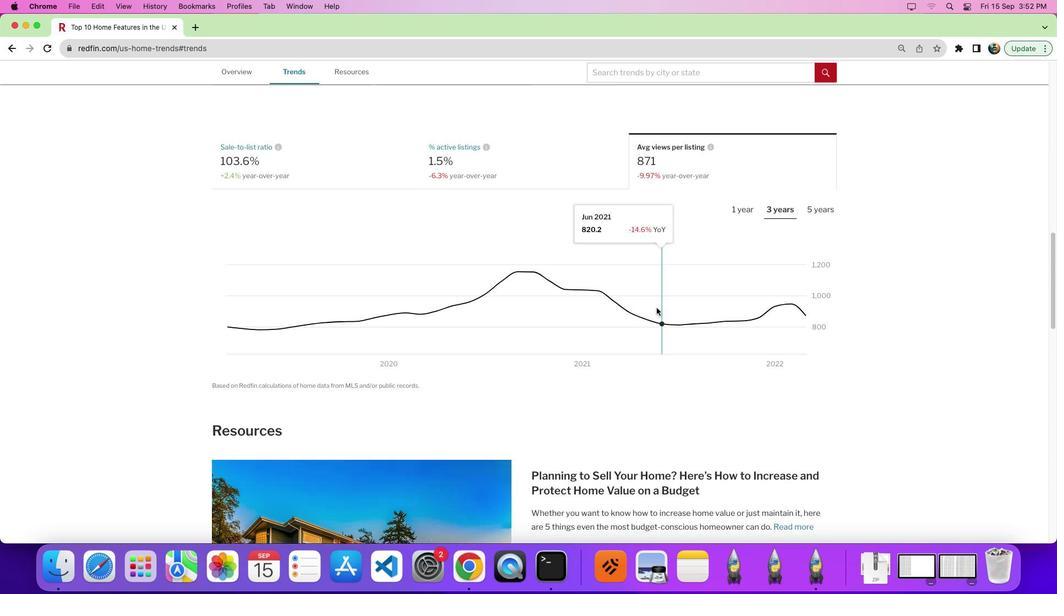
Action: Mouse moved to (656, 307)
Screenshot: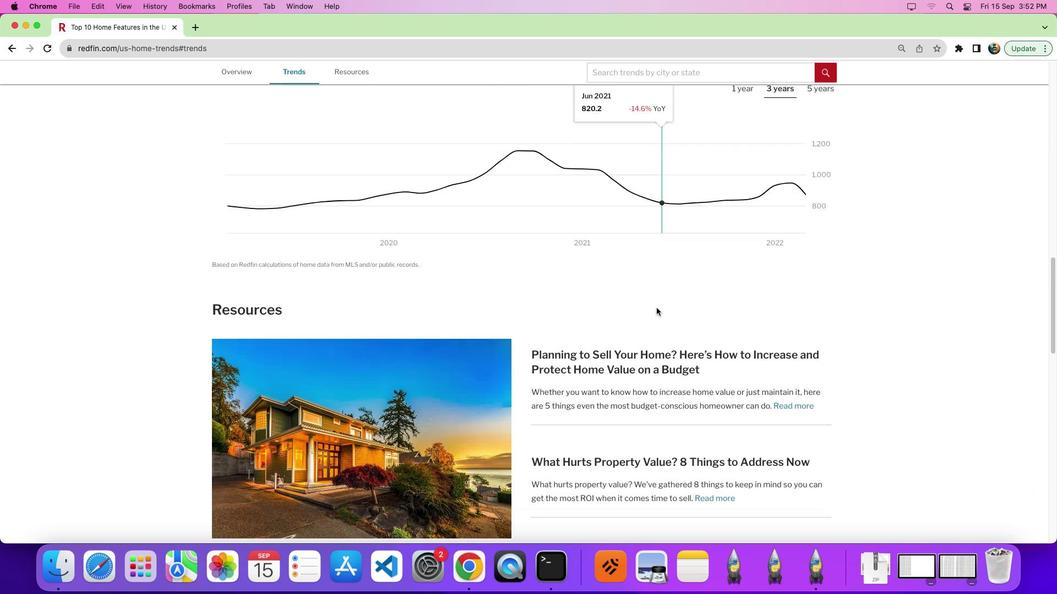 
Action: Mouse scrolled (656, 307) with delta (0, -3)
Screenshot: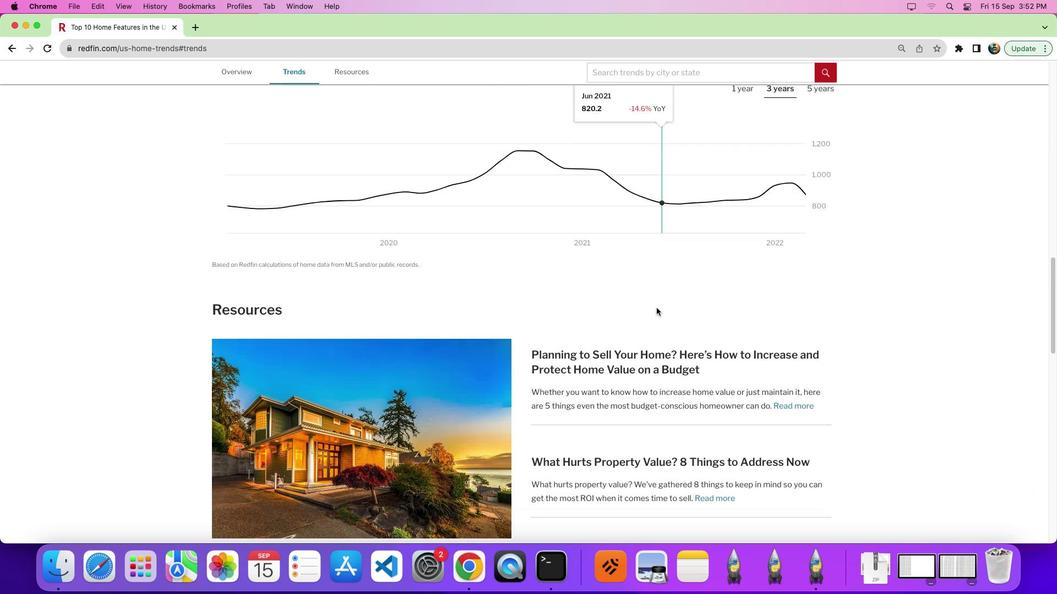 
Action: Mouse moved to (645, 288)
Screenshot: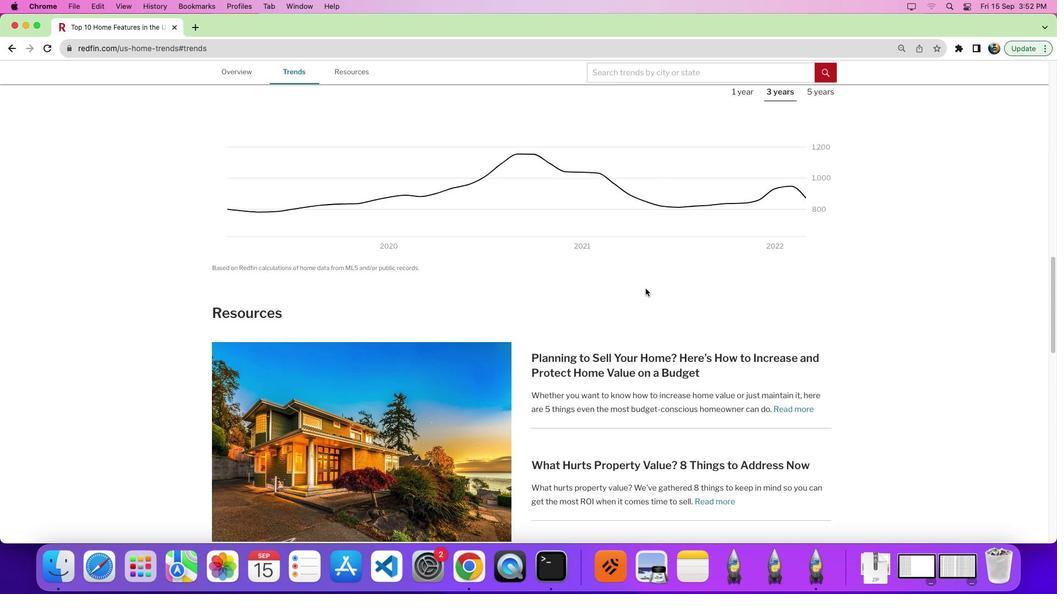 
Action: Mouse scrolled (645, 288) with delta (0, 0)
Screenshot: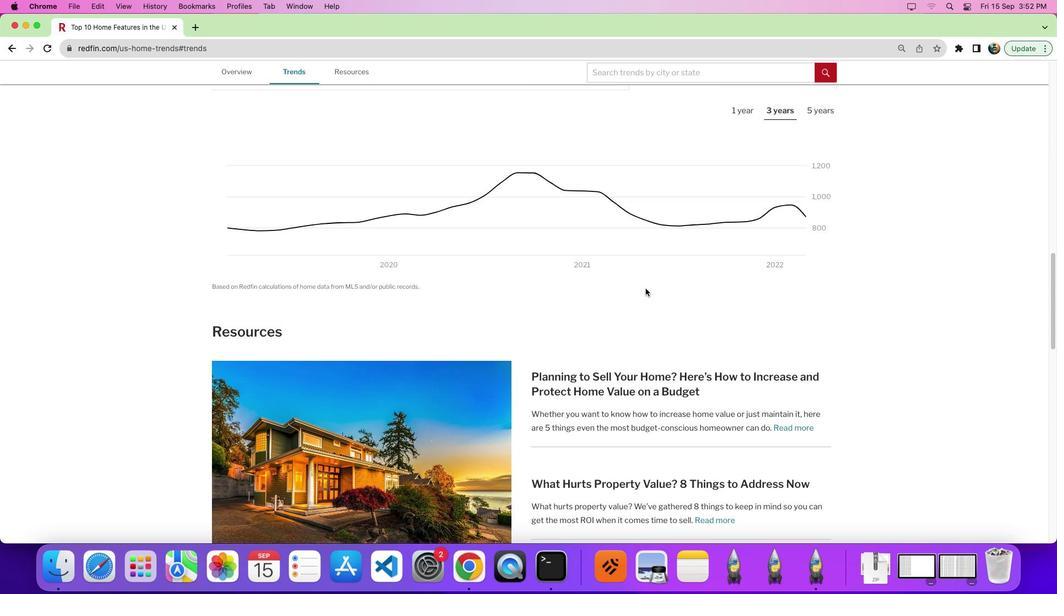 
Action: Mouse scrolled (645, 288) with delta (0, 0)
Screenshot: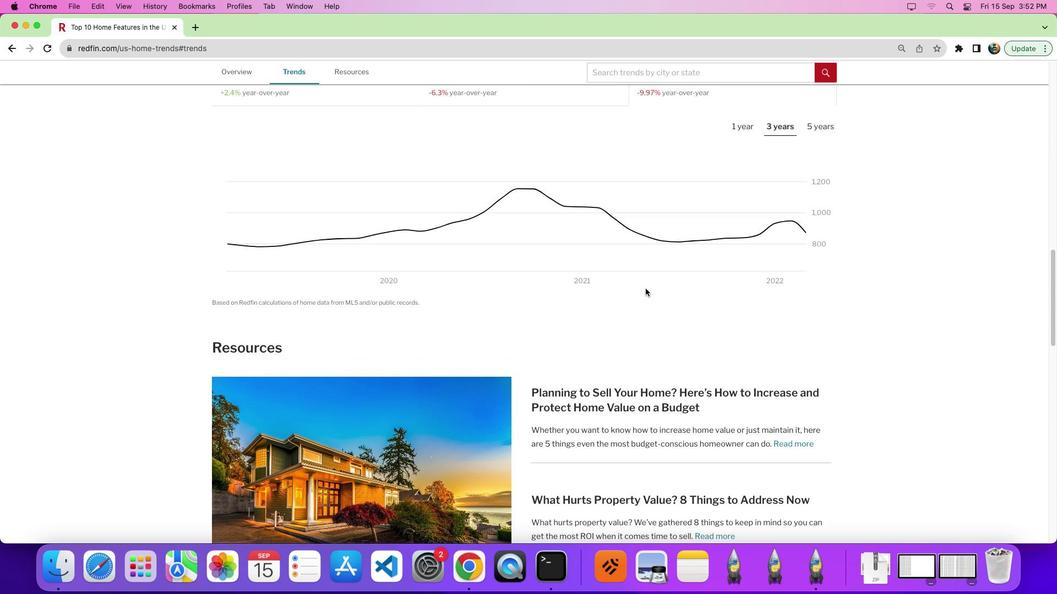 
Action: Mouse moved to (645, 288)
Screenshot: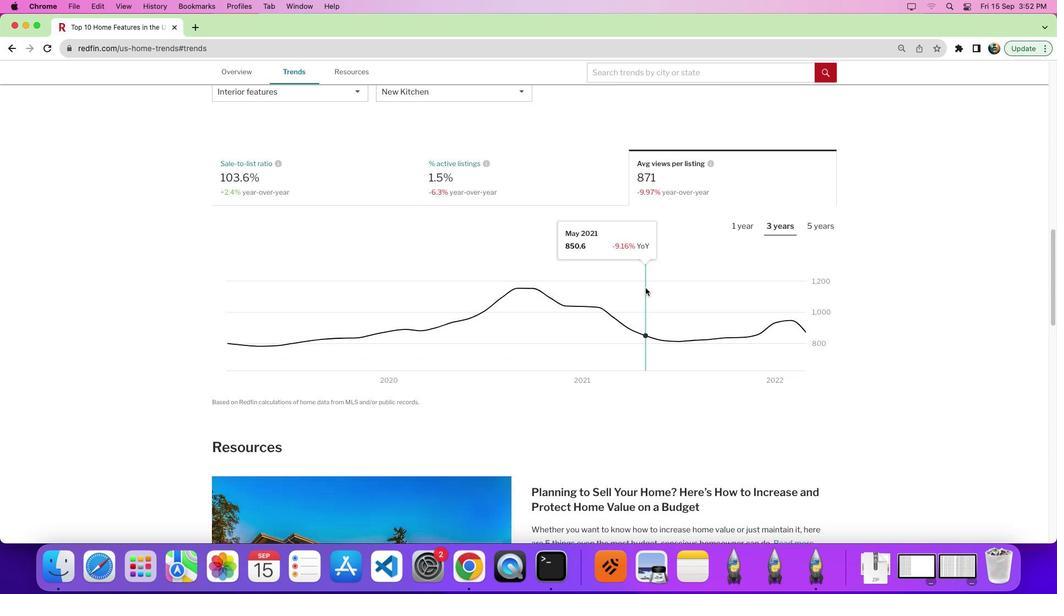 
Action: Mouse scrolled (645, 288) with delta (0, 0)
Screenshot: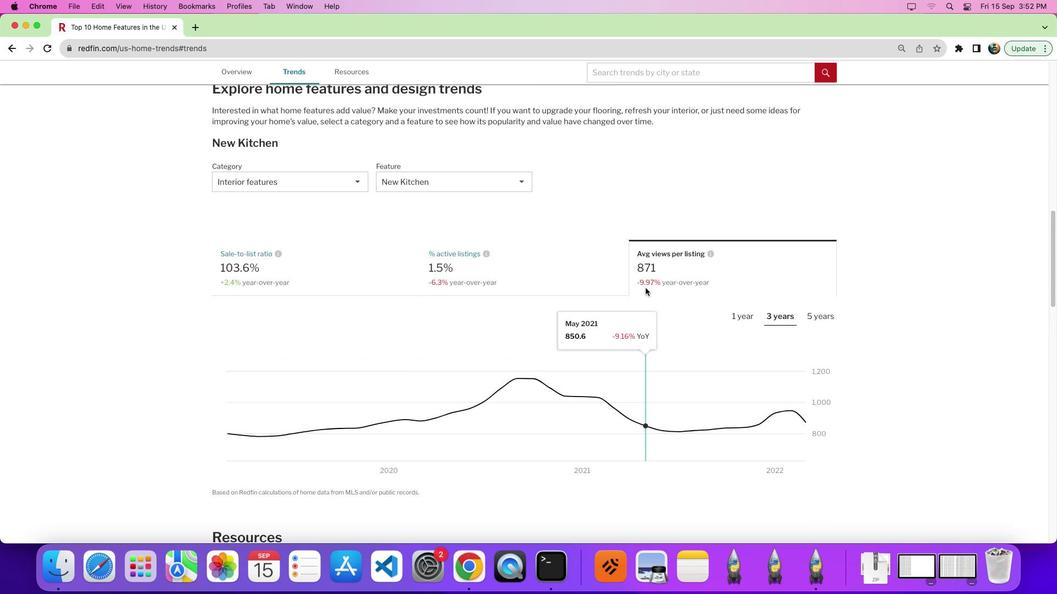 
Action: Mouse scrolled (645, 288) with delta (0, 0)
Screenshot: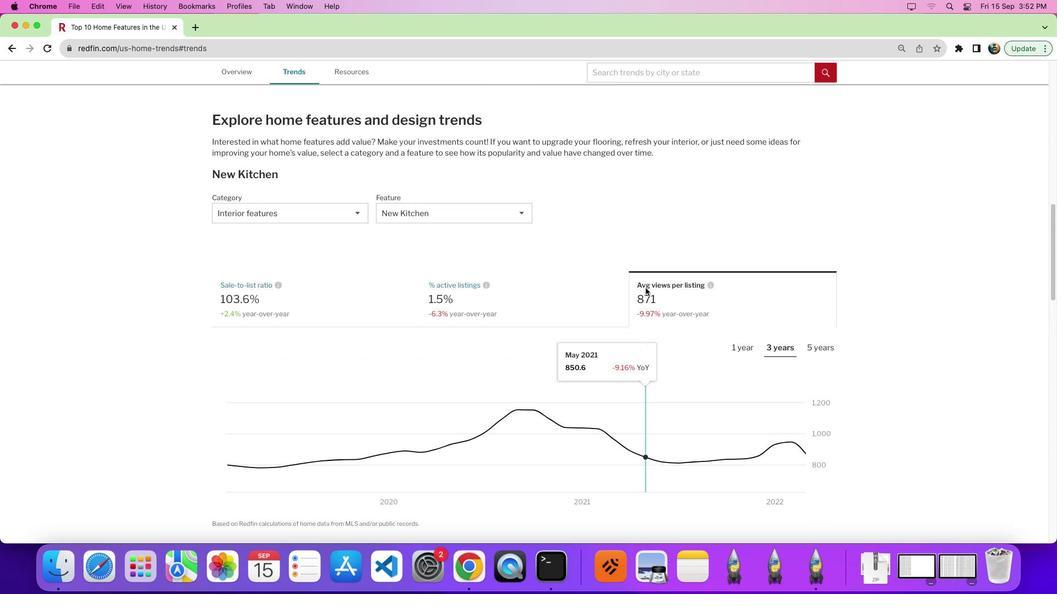
Action: Mouse scrolled (645, 288) with delta (0, 4)
Screenshot: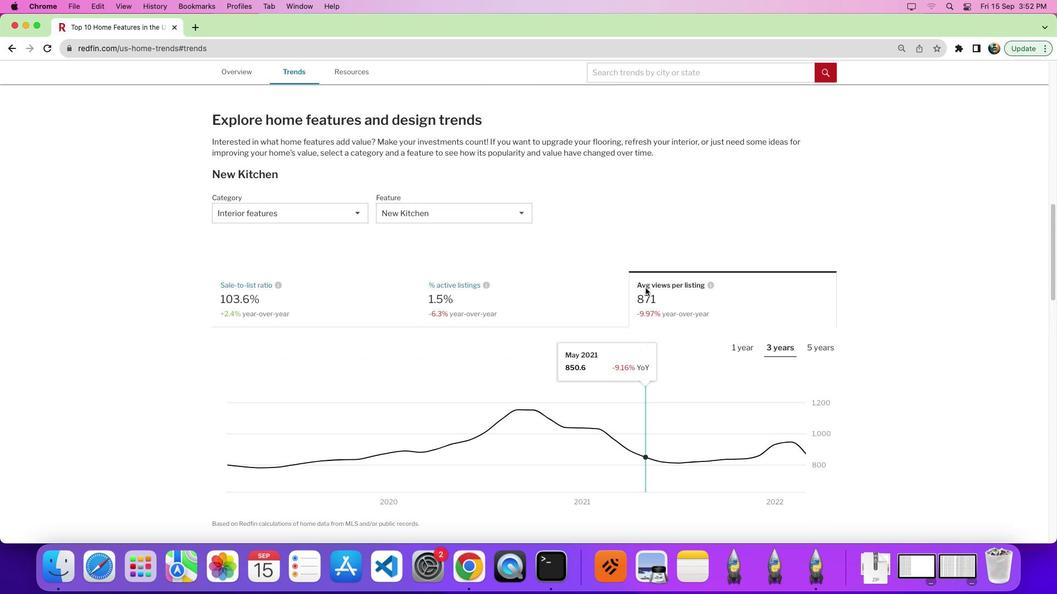 
Action: Mouse moved to (816, 350)
Screenshot: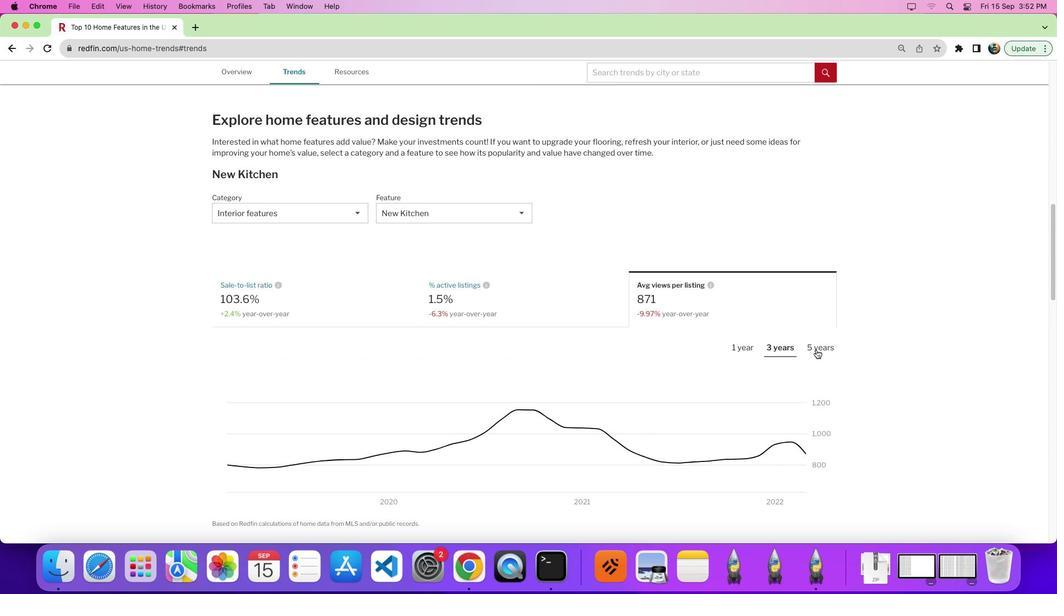 
Action: Mouse pressed left at (816, 350)
Screenshot: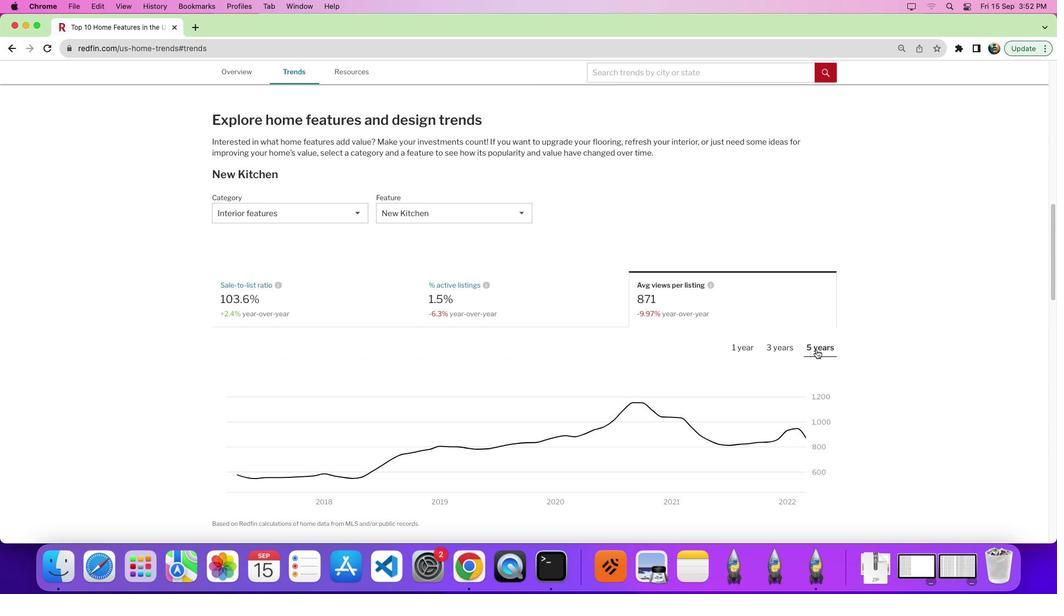 
Action: Mouse moved to (887, 263)
Screenshot: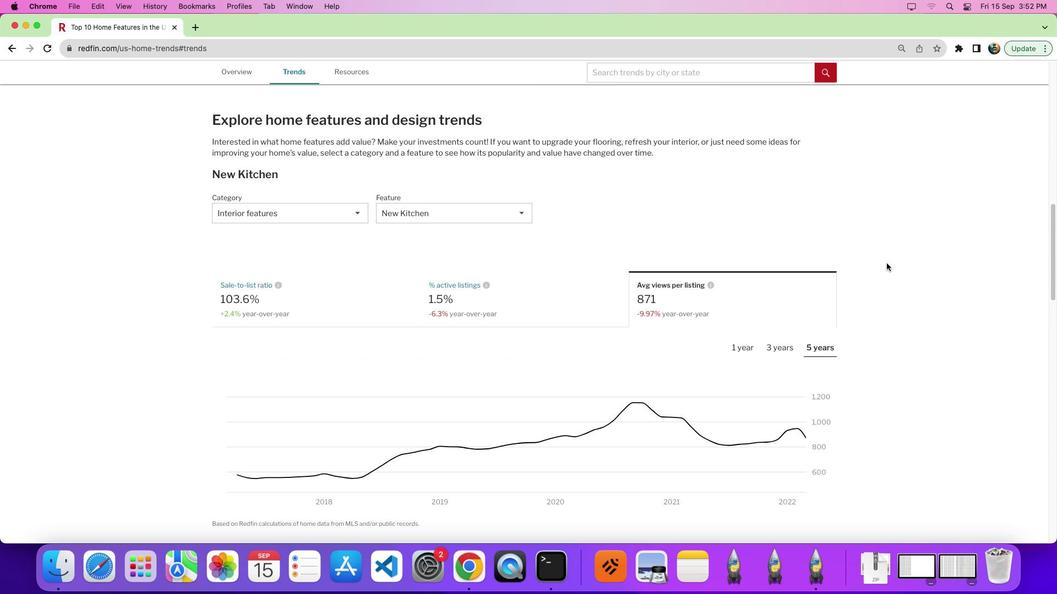 
